 Task: Find connections with filter location Palma del Río with filter topic #Recruitingwith filter profile language French with filter current company Canon India with filter school DAV UNIVERSITY, JALANDHAR with filter industry Electric Power Transmission, Control, and Distribution with filter service category Auto Insurance with filter keywords title Proprietor
Action: Mouse moved to (485, 67)
Screenshot: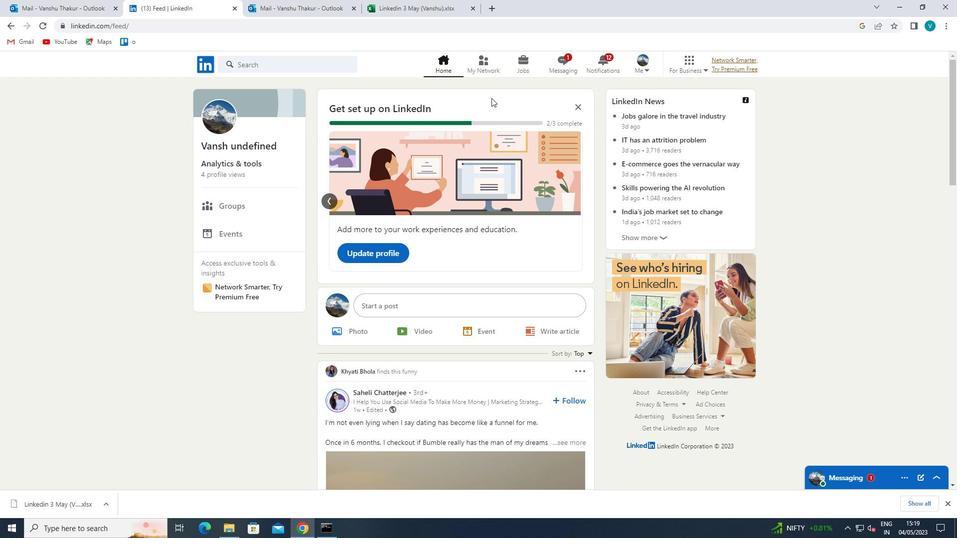 
Action: Mouse pressed left at (485, 67)
Screenshot: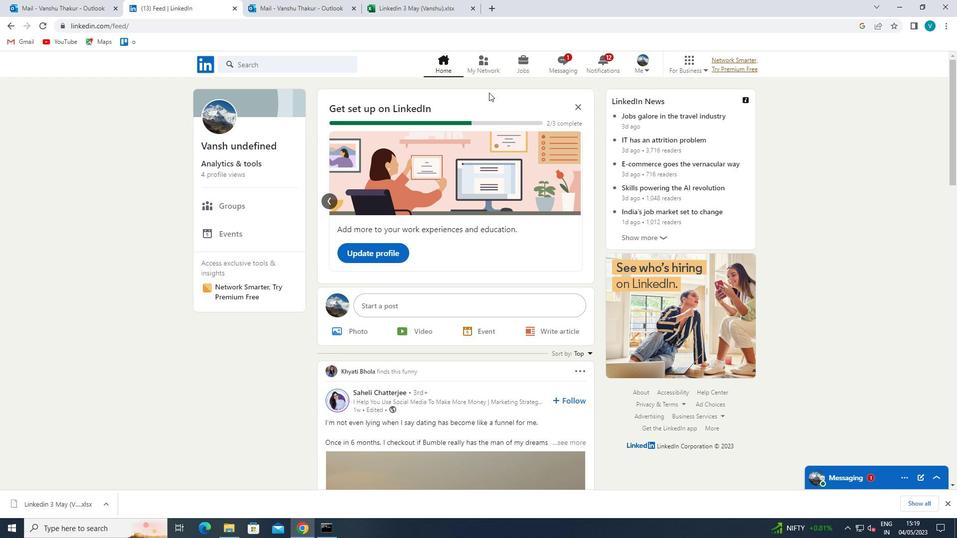 
Action: Mouse moved to (273, 116)
Screenshot: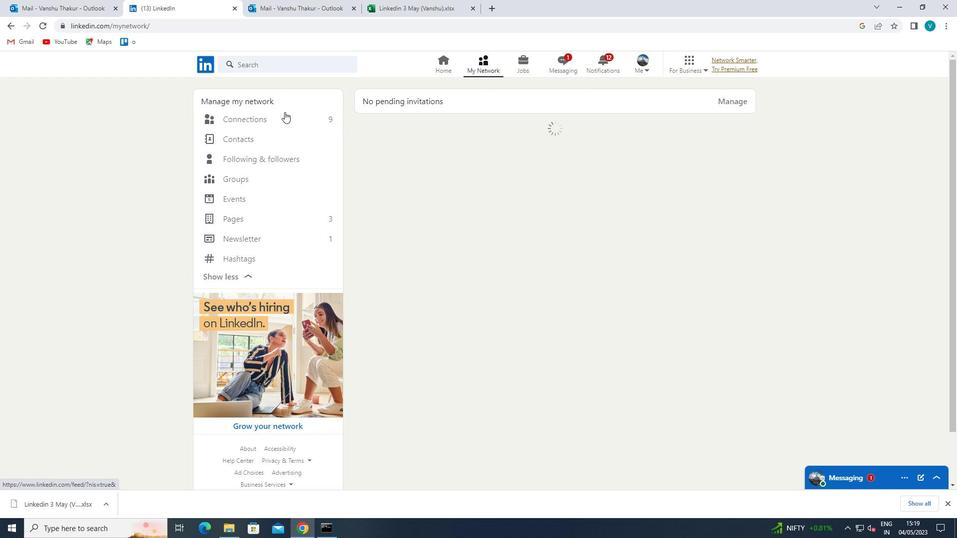 
Action: Mouse pressed left at (273, 116)
Screenshot: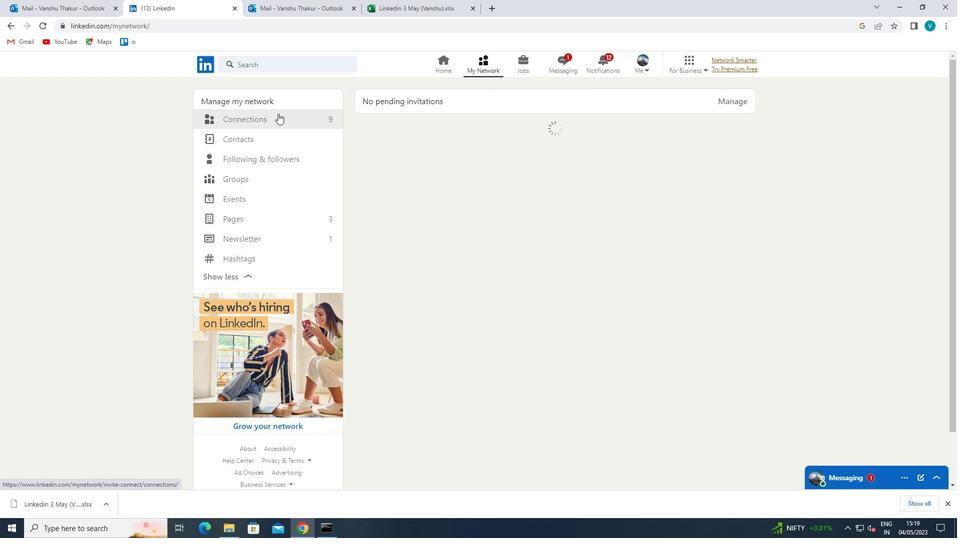 
Action: Mouse moved to (559, 114)
Screenshot: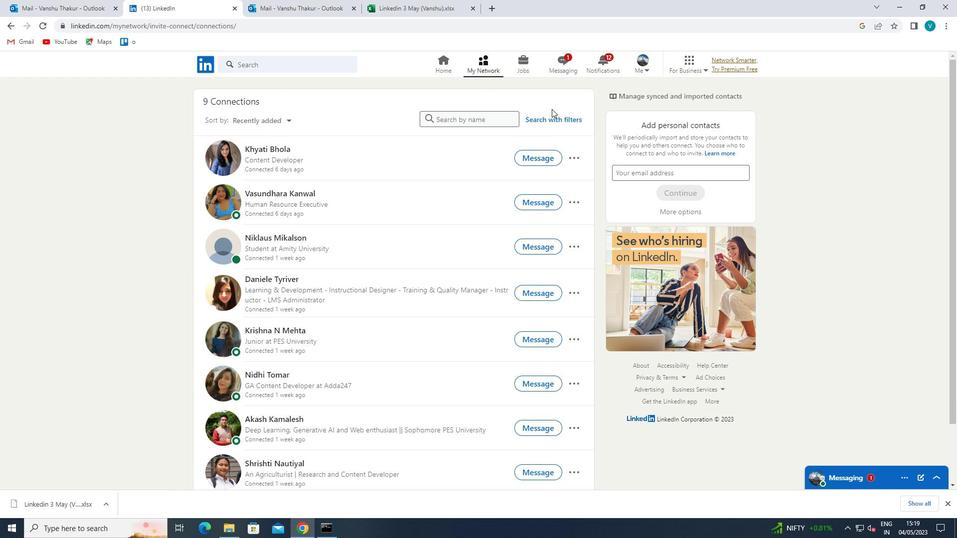 
Action: Mouse pressed left at (559, 114)
Screenshot: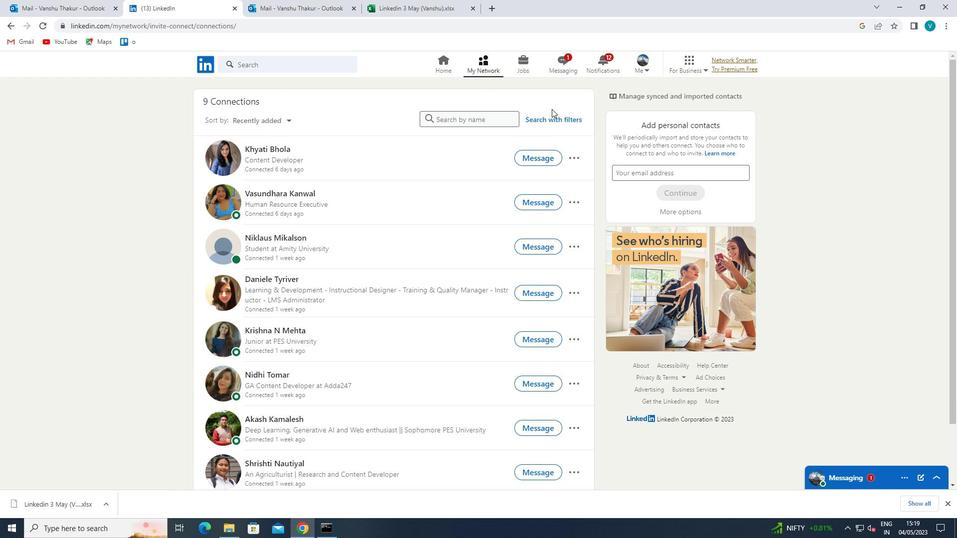 
Action: Mouse moved to (485, 96)
Screenshot: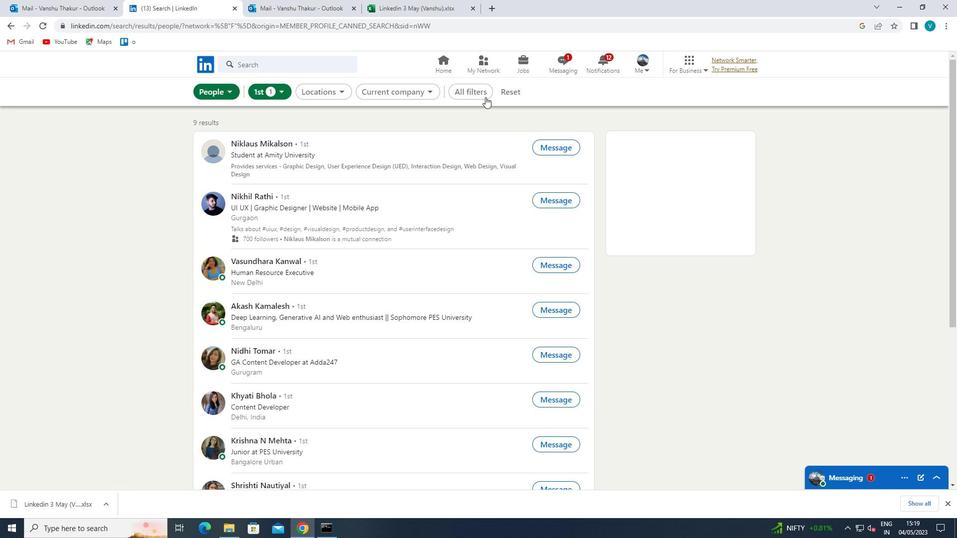 
Action: Mouse pressed left at (485, 96)
Screenshot: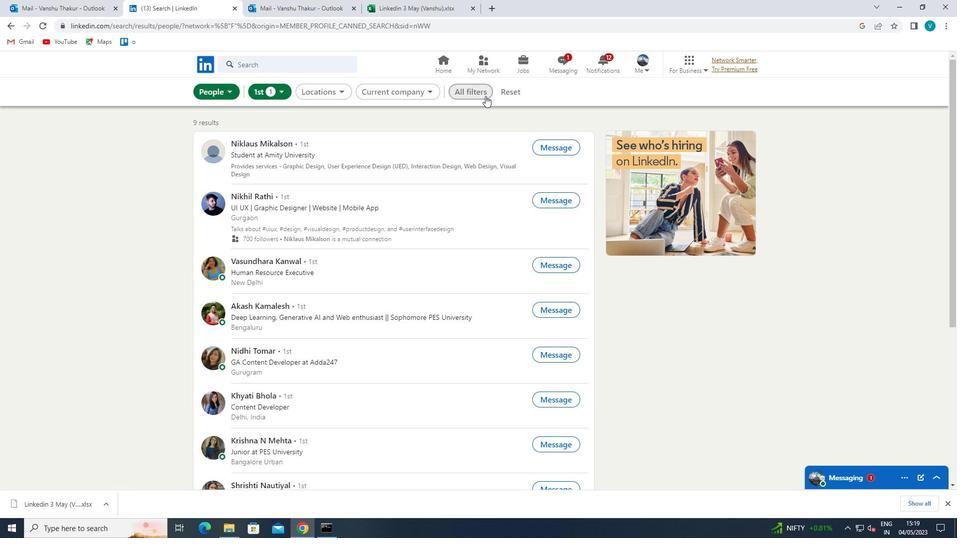 
Action: Mouse moved to (781, 172)
Screenshot: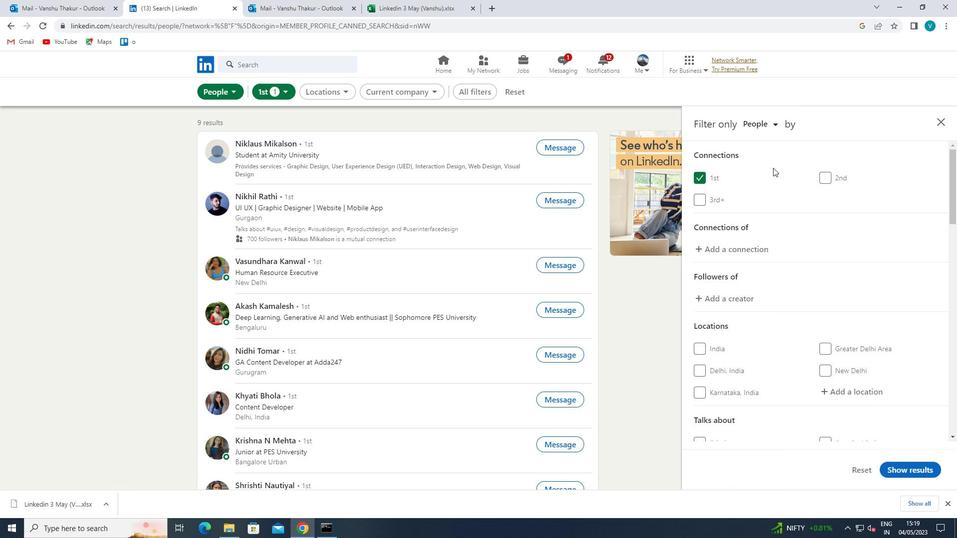 
Action: Mouse scrolled (781, 172) with delta (0, 0)
Screenshot: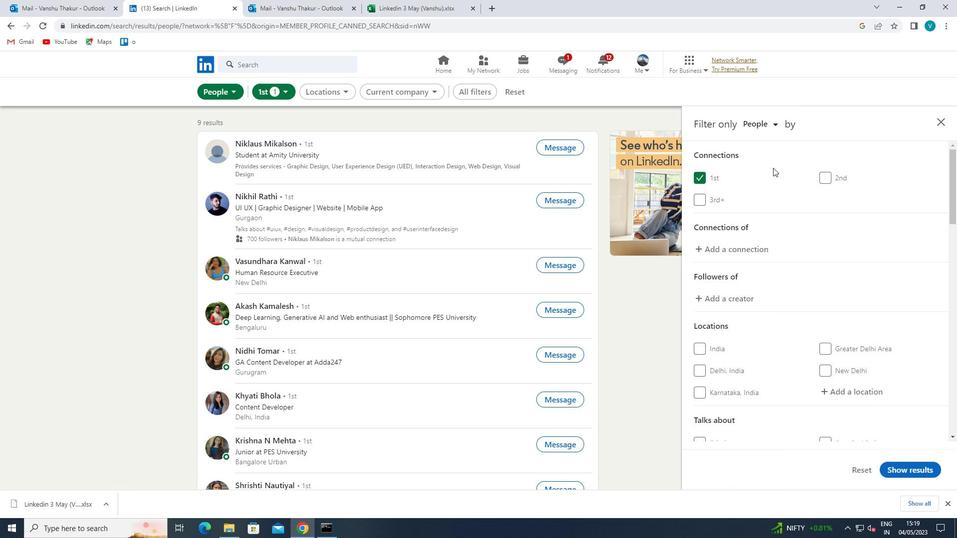 
Action: Mouse moved to (783, 174)
Screenshot: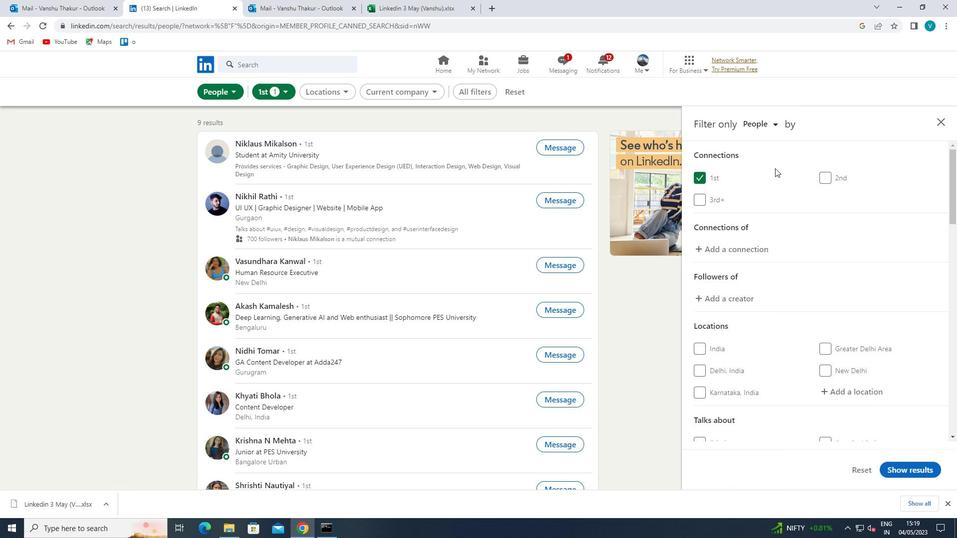 
Action: Mouse scrolled (783, 174) with delta (0, 0)
Screenshot: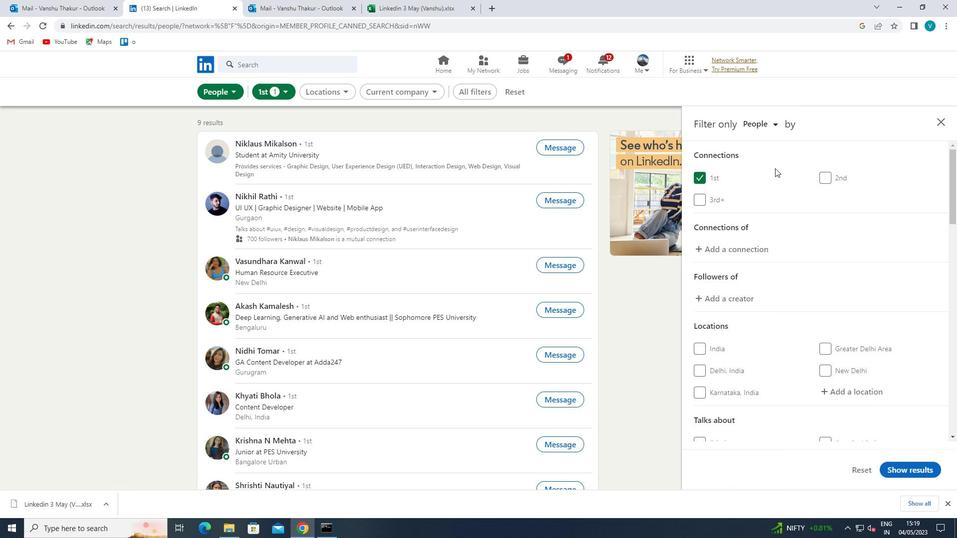 
Action: Mouse moved to (842, 292)
Screenshot: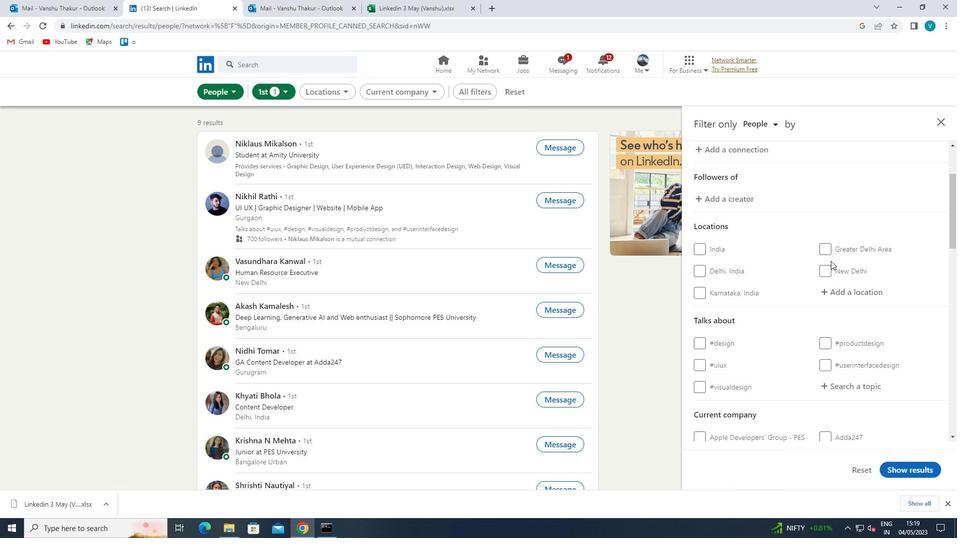 
Action: Mouse pressed left at (842, 292)
Screenshot: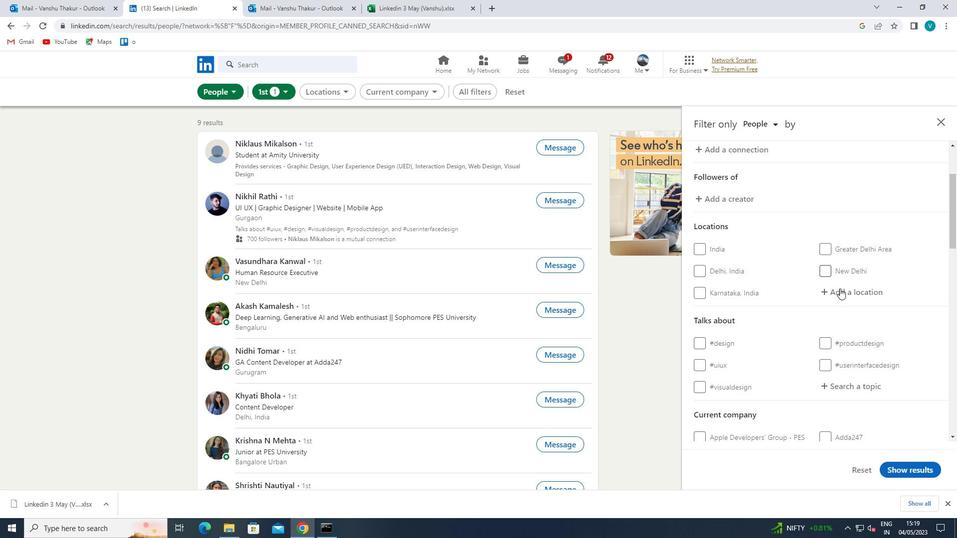
Action: Key pressed <Key.shift>PL<Key.backspace>ALMA
Screenshot: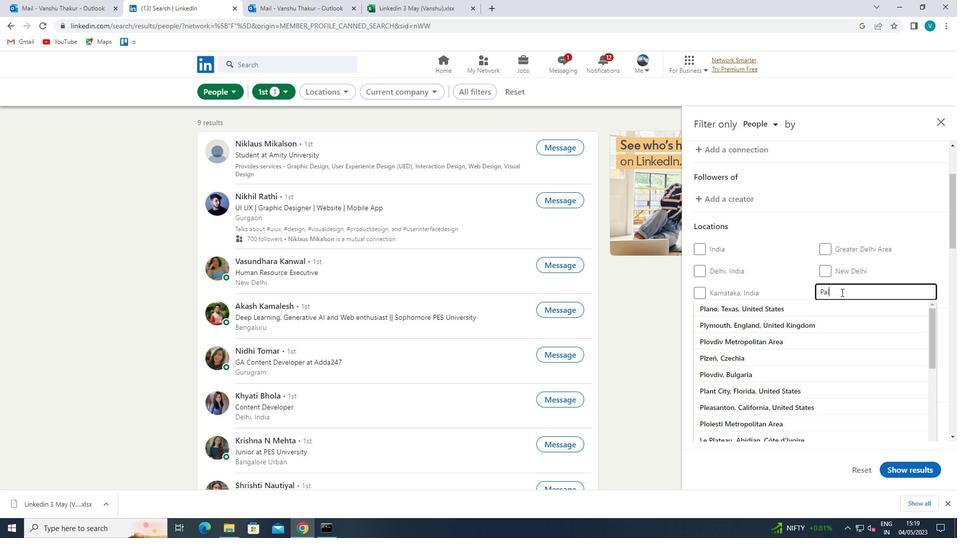 
Action: Mouse moved to (845, 291)
Screenshot: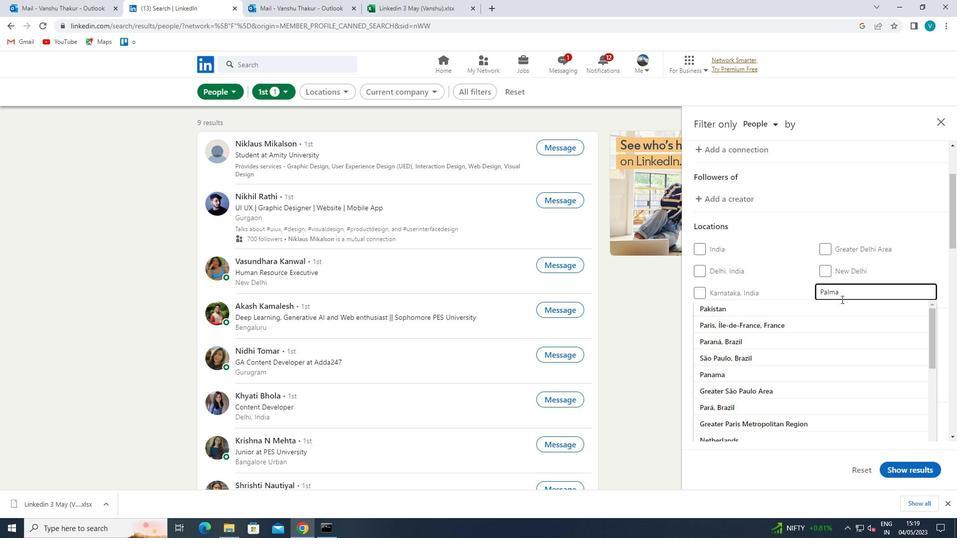 
Action: Mouse pressed left at (845, 291)
Screenshot: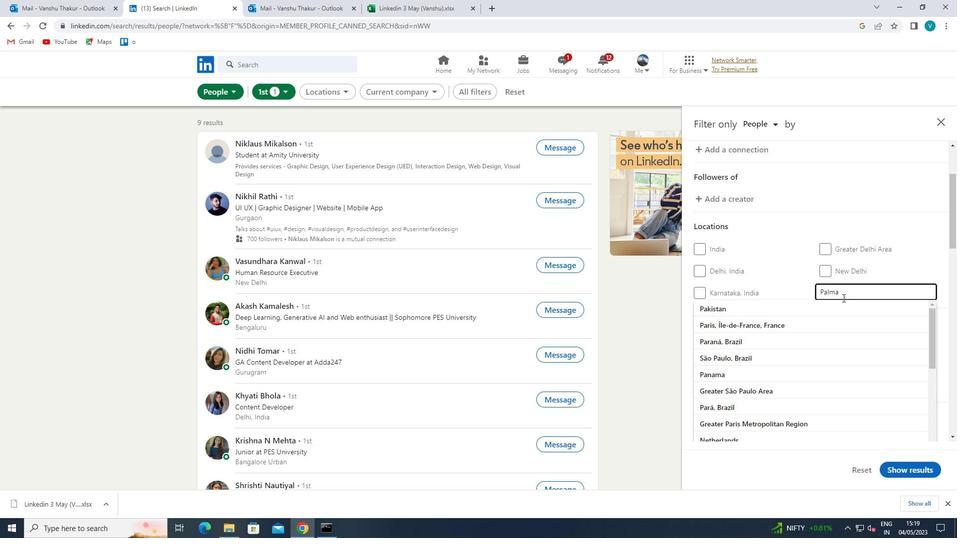 
Action: Mouse moved to (836, 299)
Screenshot: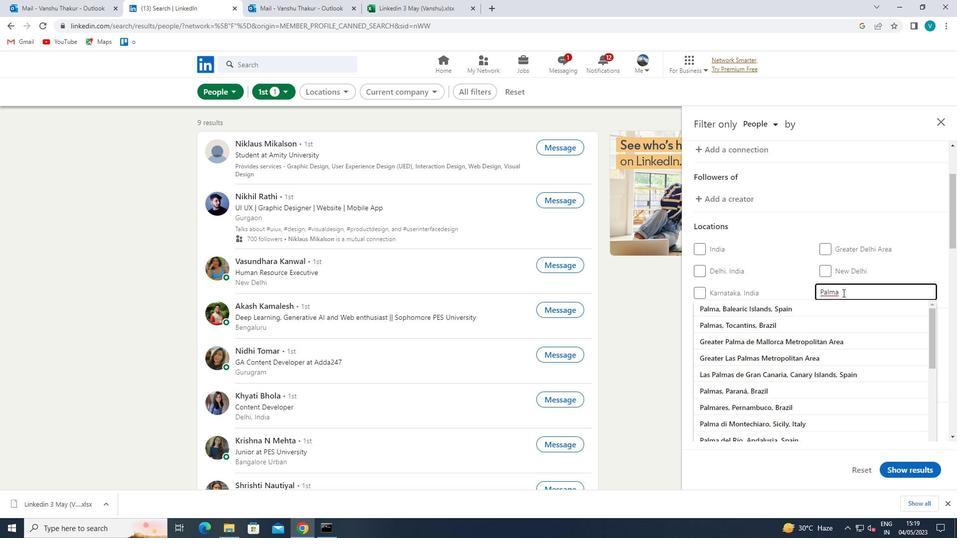 
Action: Key pressed <Key.space>DEL
Screenshot: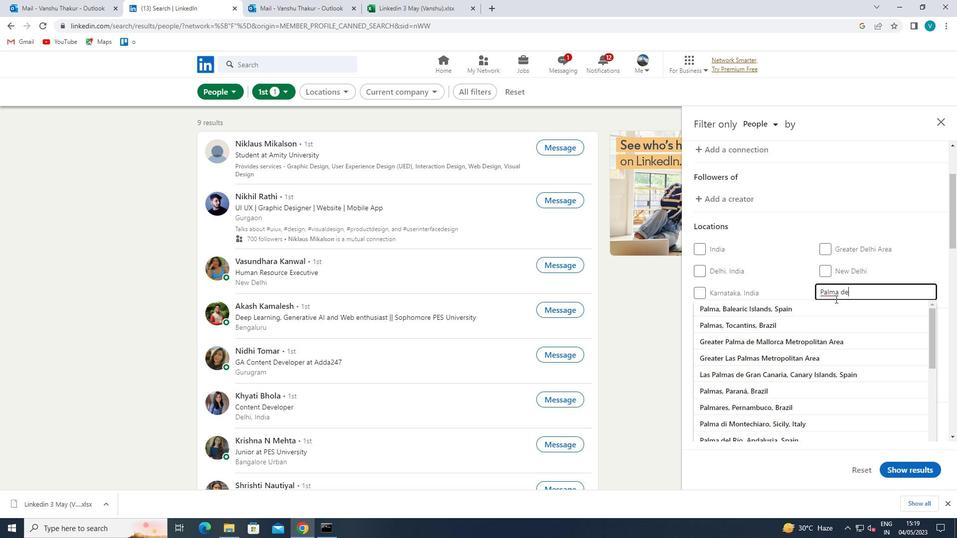 
Action: Mouse moved to (832, 301)
Screenshot: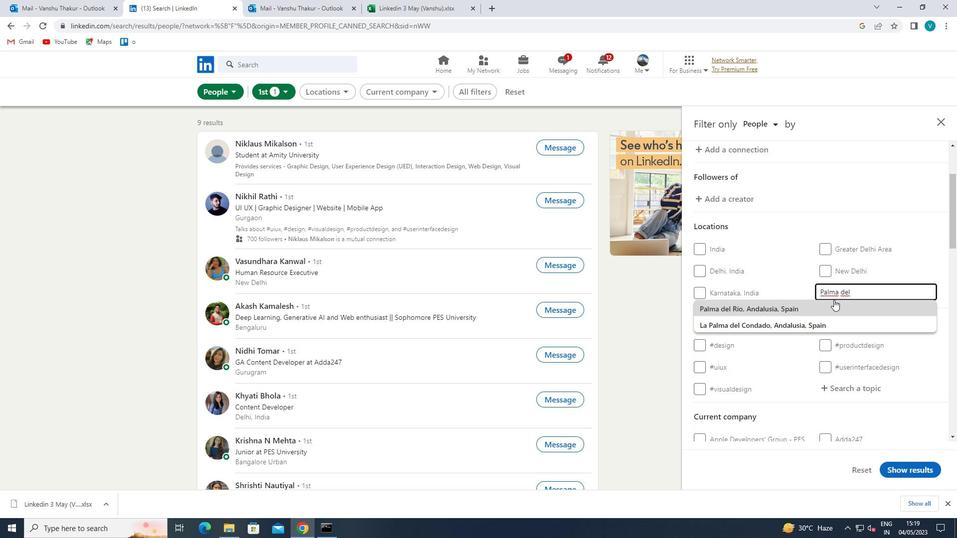 
Action: Mouse pressed left at (832, 301)
Screenshot: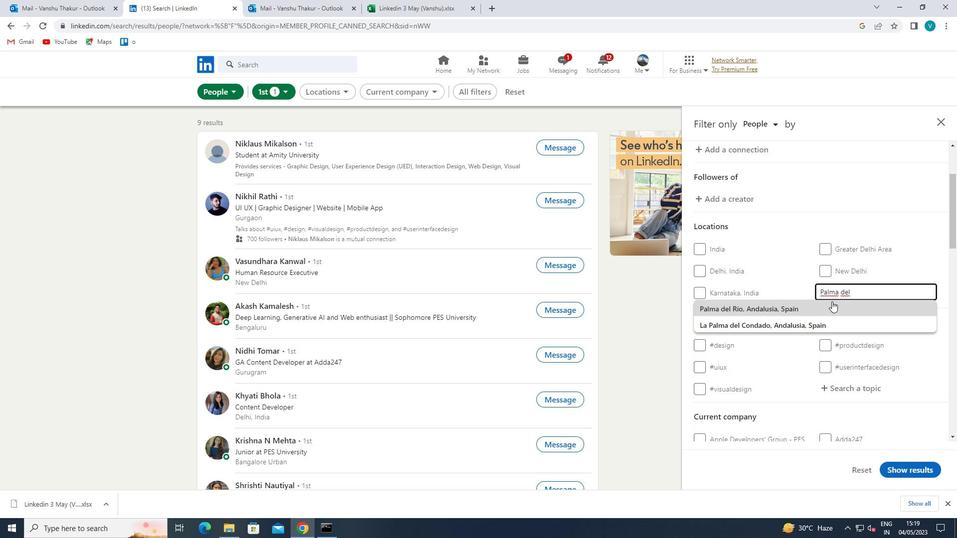
Action: Mouse moved to (826, 297)
Screenshot: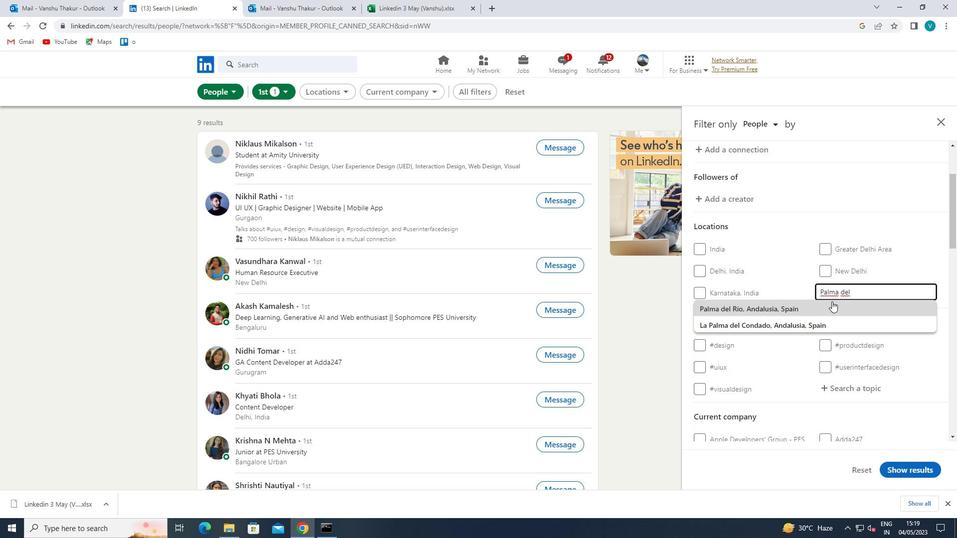 
Action: Mouse scrolled (826, 297) with delta (0, 0)
Screenshot: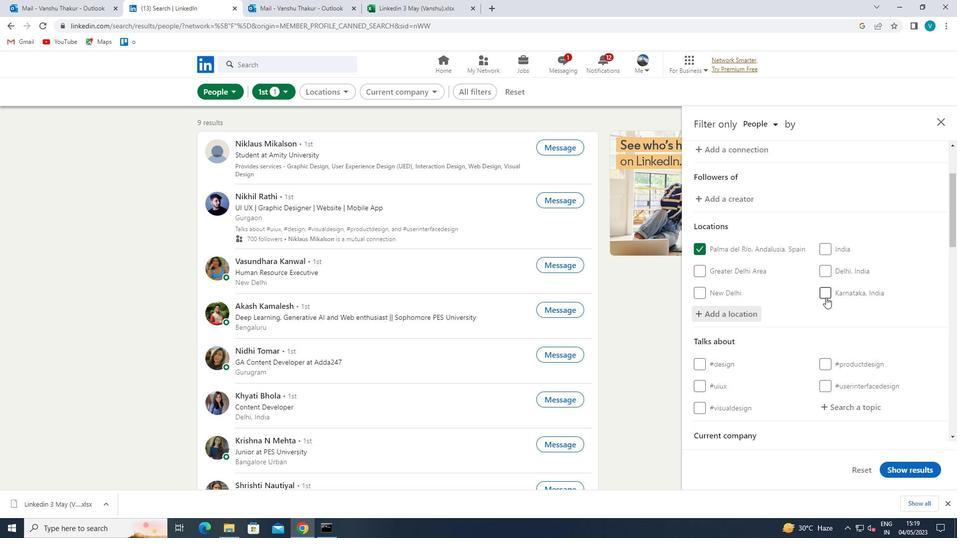 
Action: Mouse scrolled (826, 297) with delta (0, 0)
Screenshot: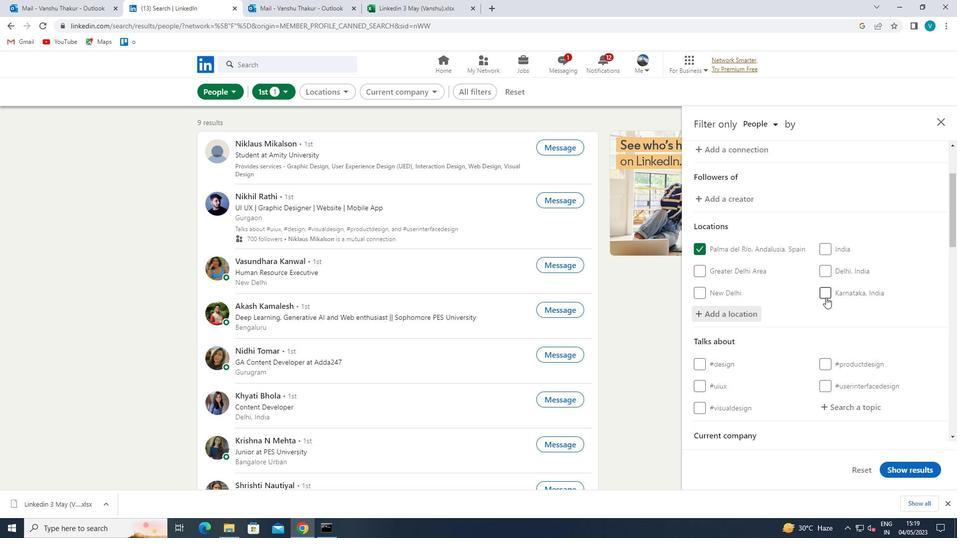 
Action: Mouse moved to (826, 297)
Screenshot: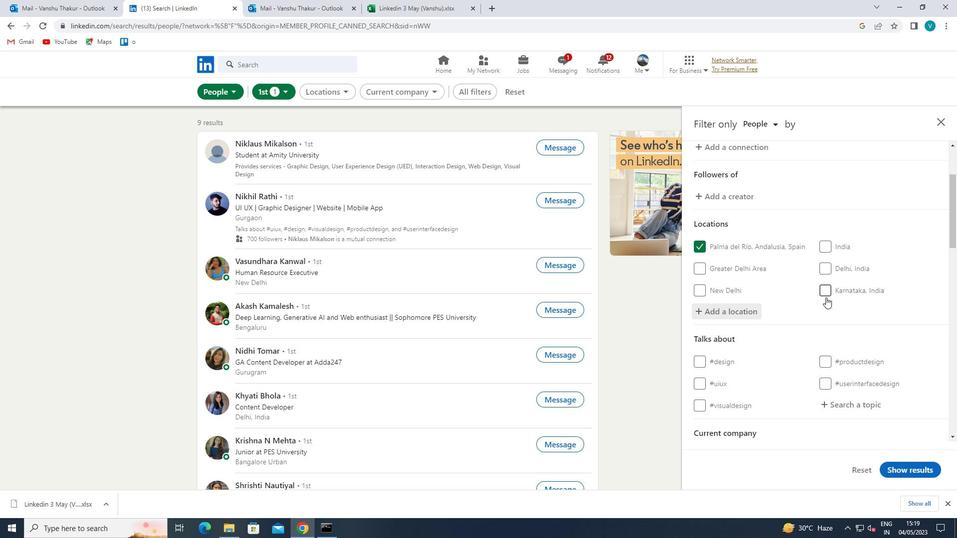 
Action: Mouse scrolled (826, 297) with delta (0, 0)
Screenshot: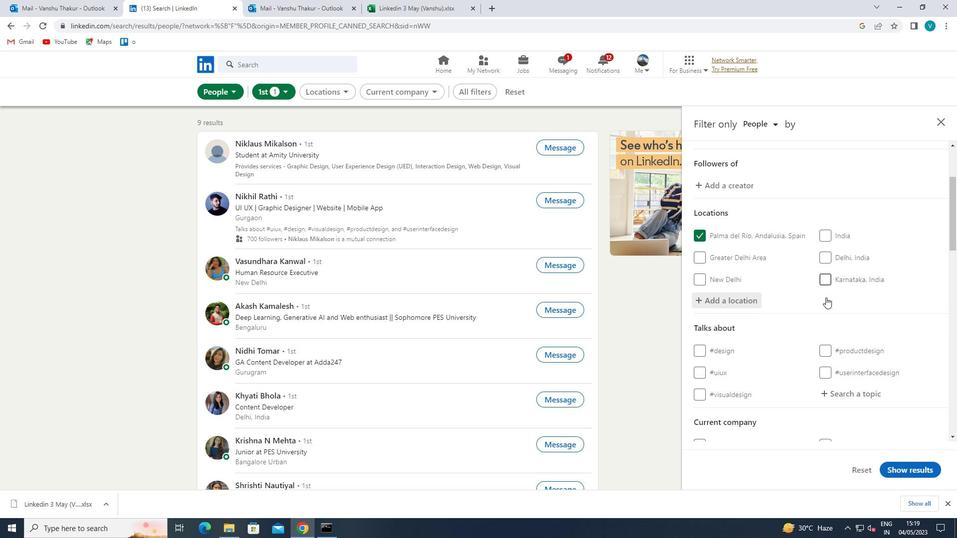 
Action: Mouse moved to (854, 258)
Screenshot: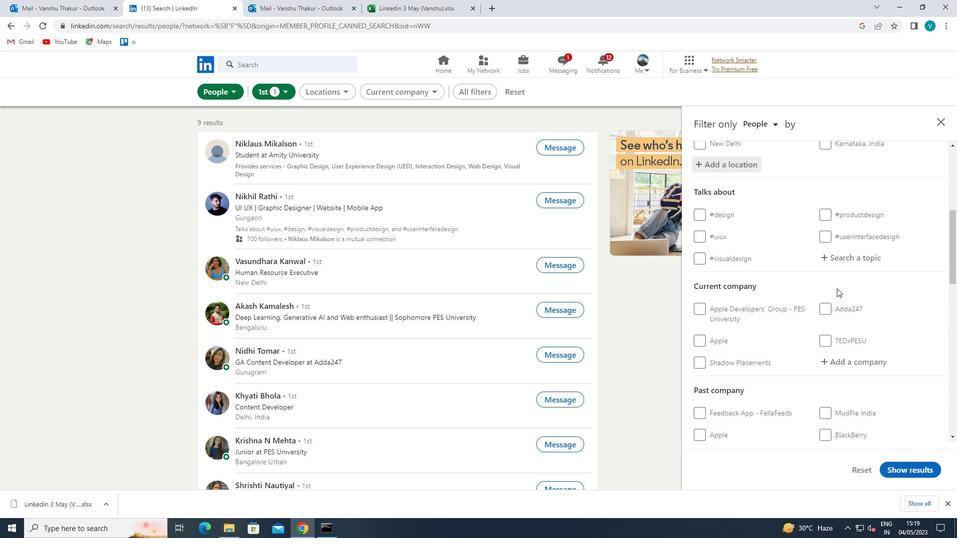 
Action: Mouse pressed left at (854, 258)
Screenshot: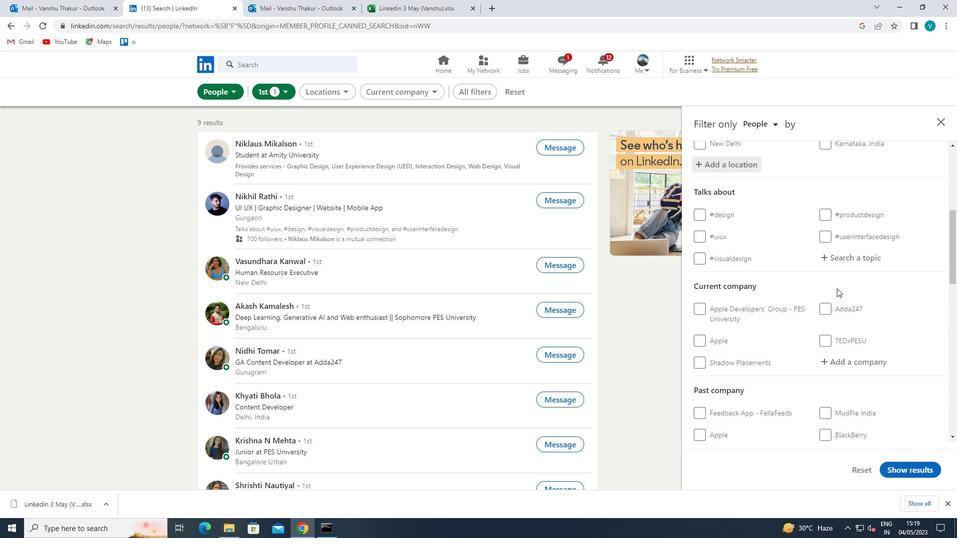 
Action: Mouse moved to (854, 257)
Screenshot: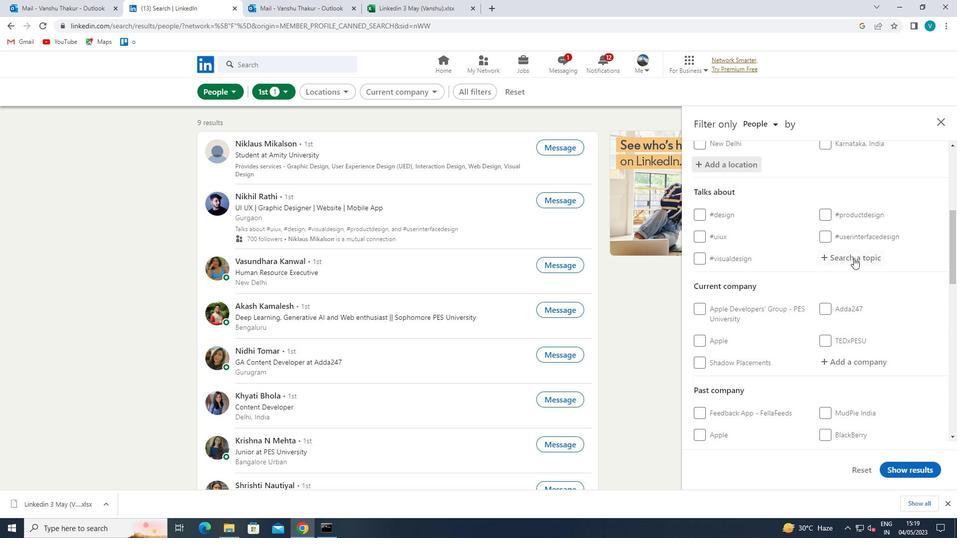 
Action: Key pressed RECRUI
Screenshot: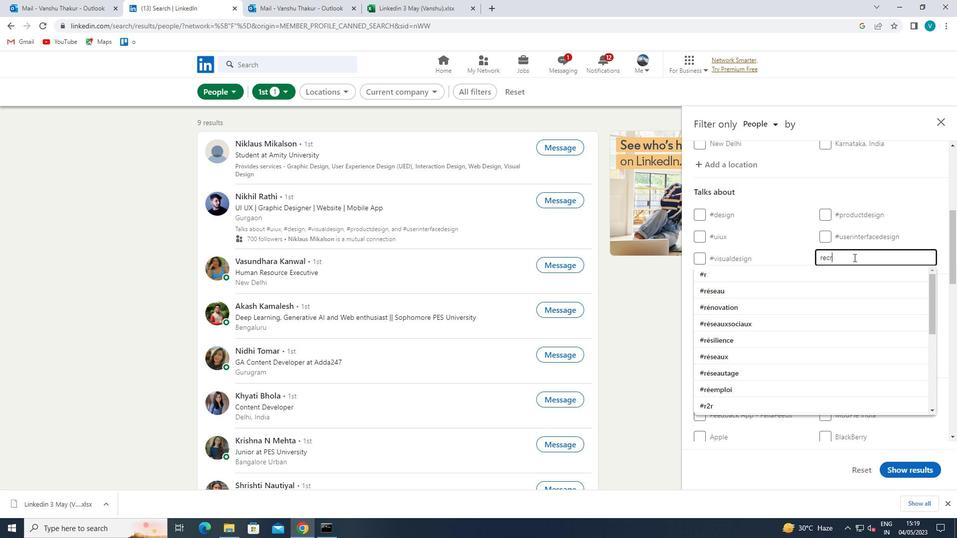 
Action: Mouse moved to (809, 283)
Screenshot: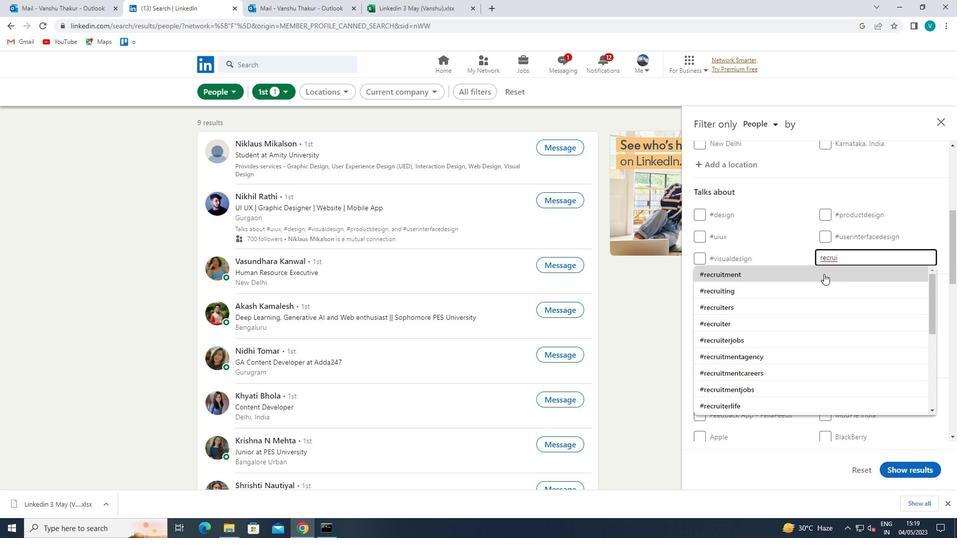 
Action: Mouse pressed left at (809, 283)
Screenshot: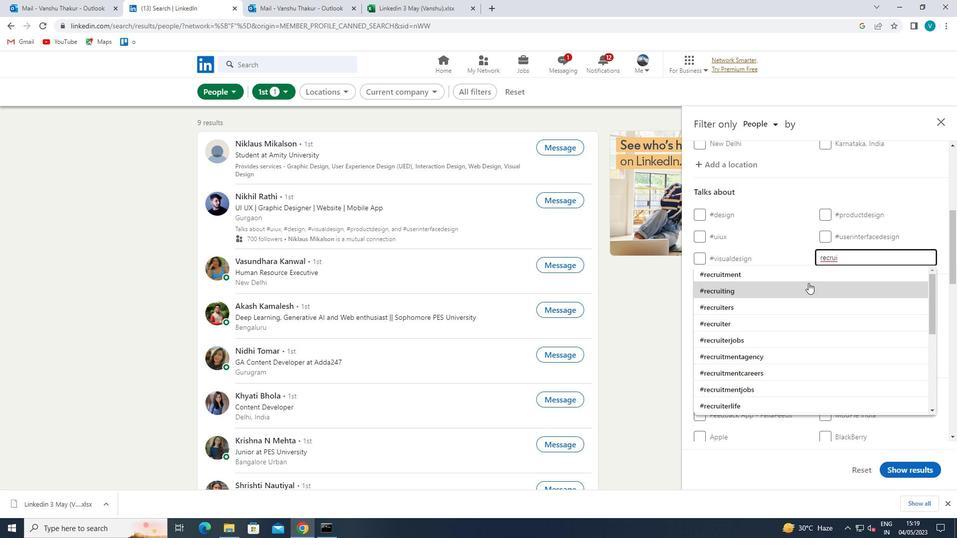 
Action: Mouse moved to (807, 283)
Screenshot: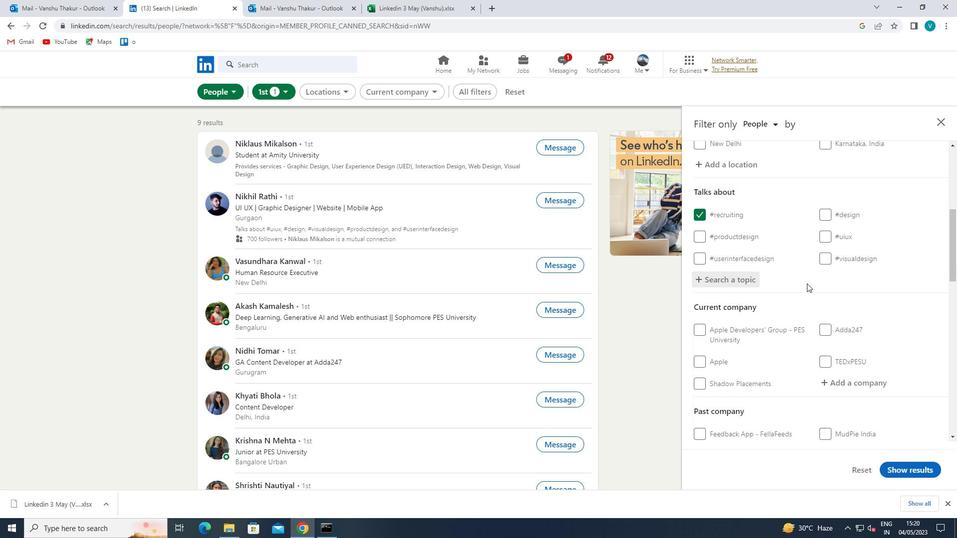 
Action: Mouse scrolled (807, 283) with delta (0, 0)
Screenshot: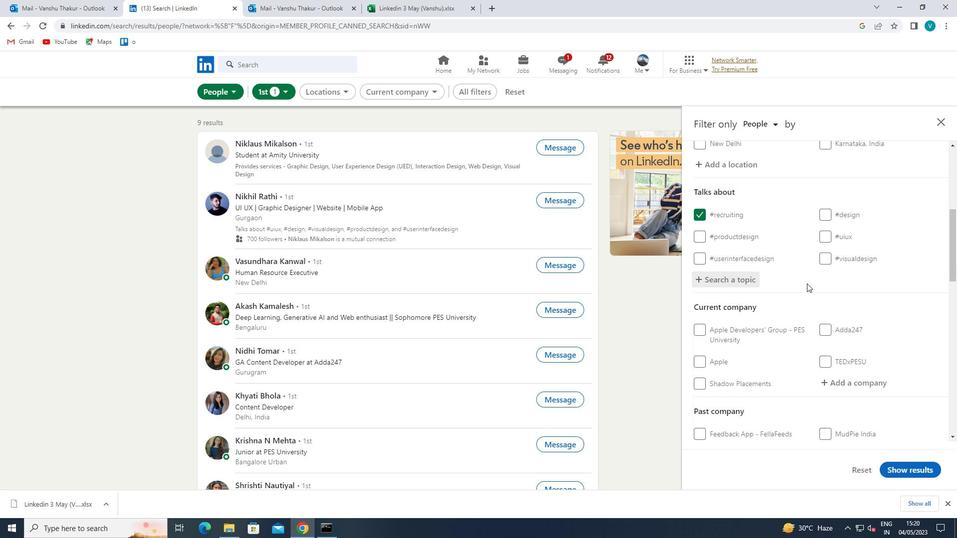 
Action: Mouse moved to (807, 283)
Screenshot: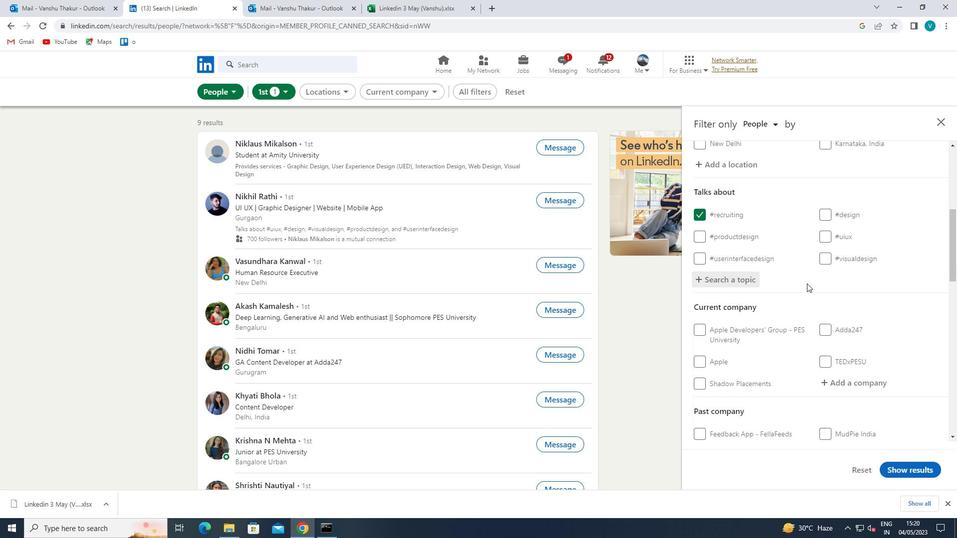 
Action: Mouse scrolled (807, 283) with delta (0, 0)
Screenshot: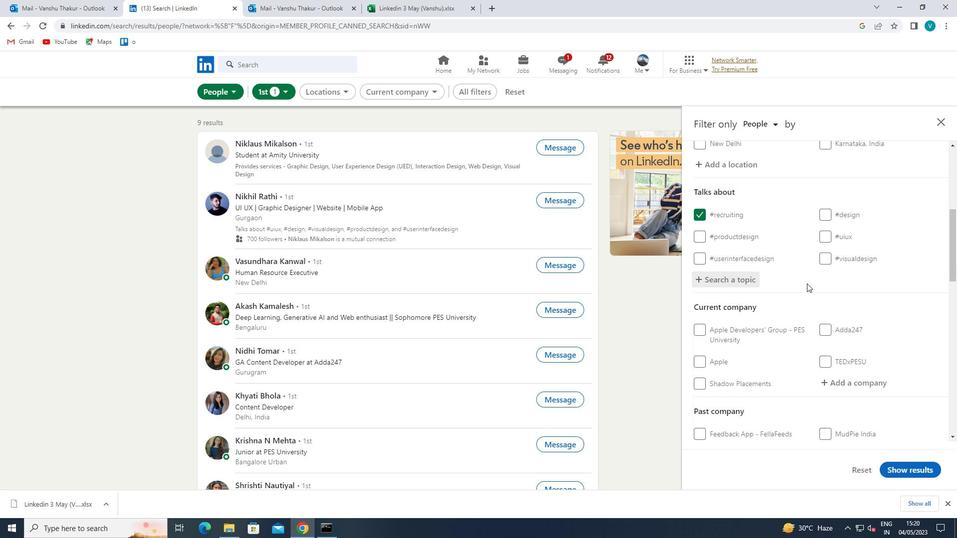 
Action: Mouse scrolled (807, 283) with delta (0, 0)
Screenshot: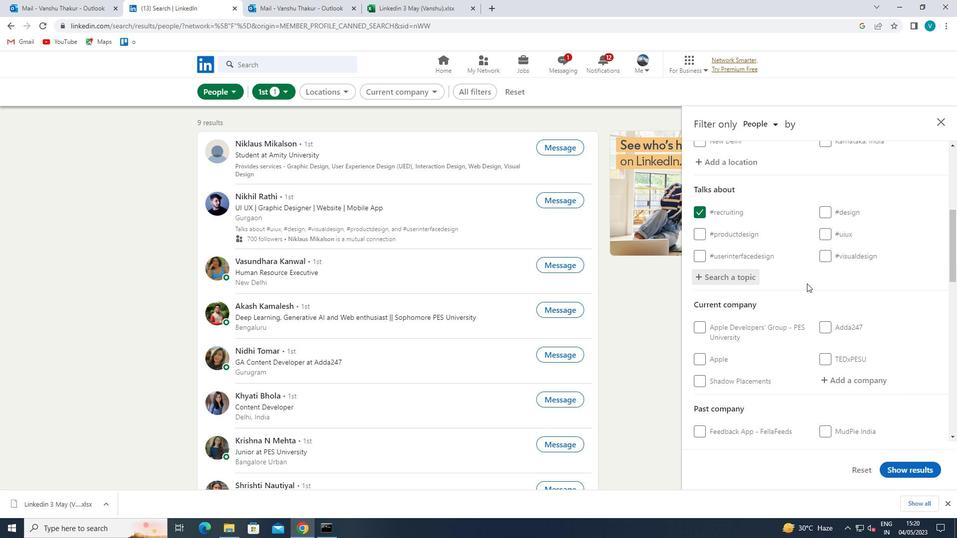
Action: Mouse moved to (857, 237)
Screenshot: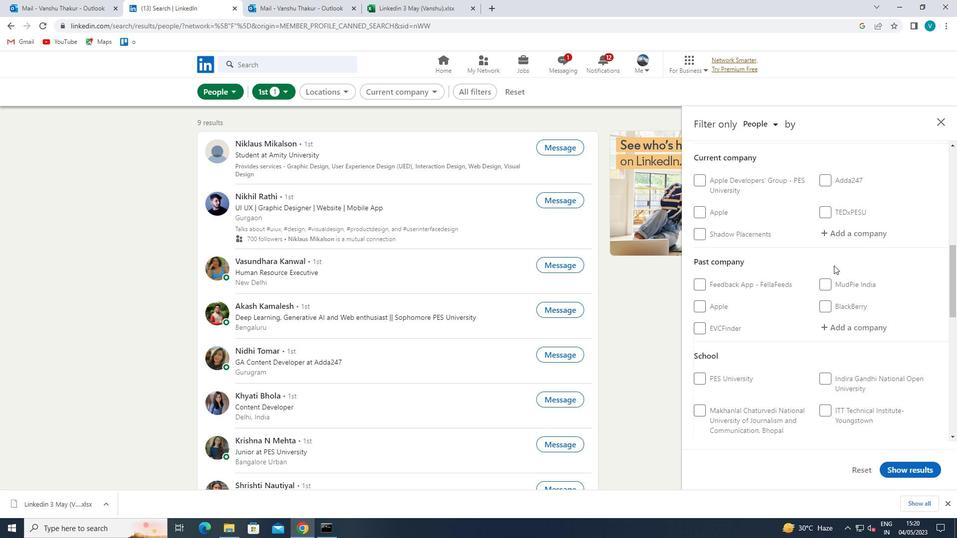 
Action: Mouse pressed left at (857, 237)
Screenshot: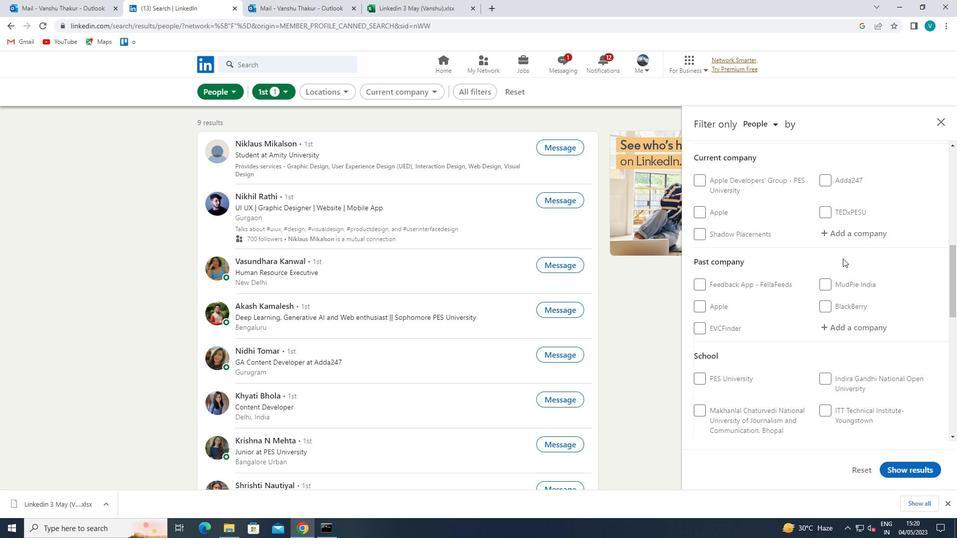 
Action: Mouse moved to (858, 236)
Screenshot: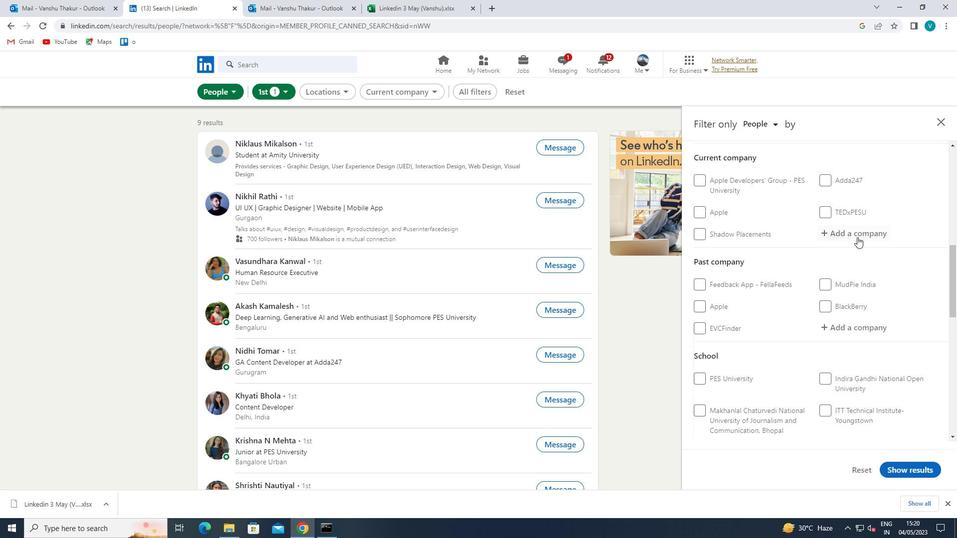 
Action: Key pressed <Key.shift>CANON
Screenshot: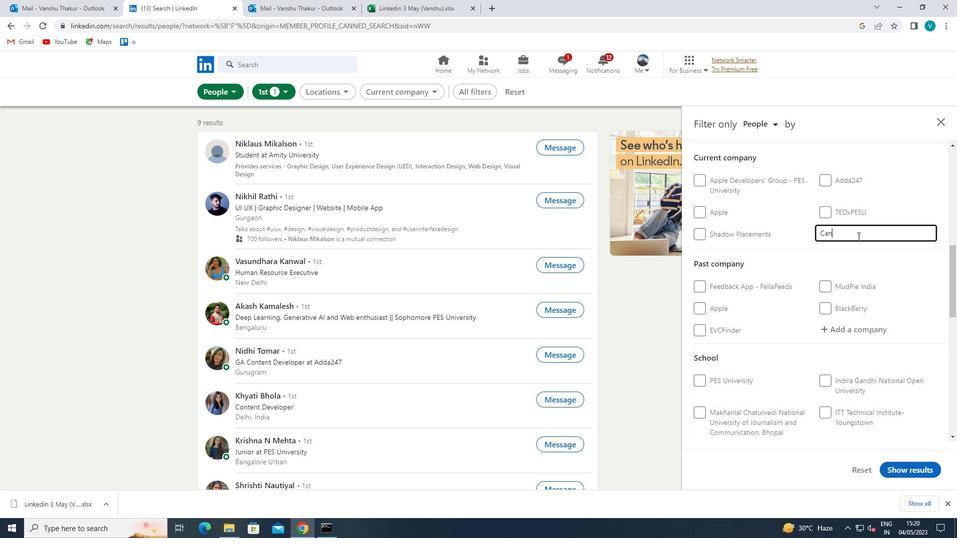 
Action: Mouse moved to (784, 383)
Screenshot: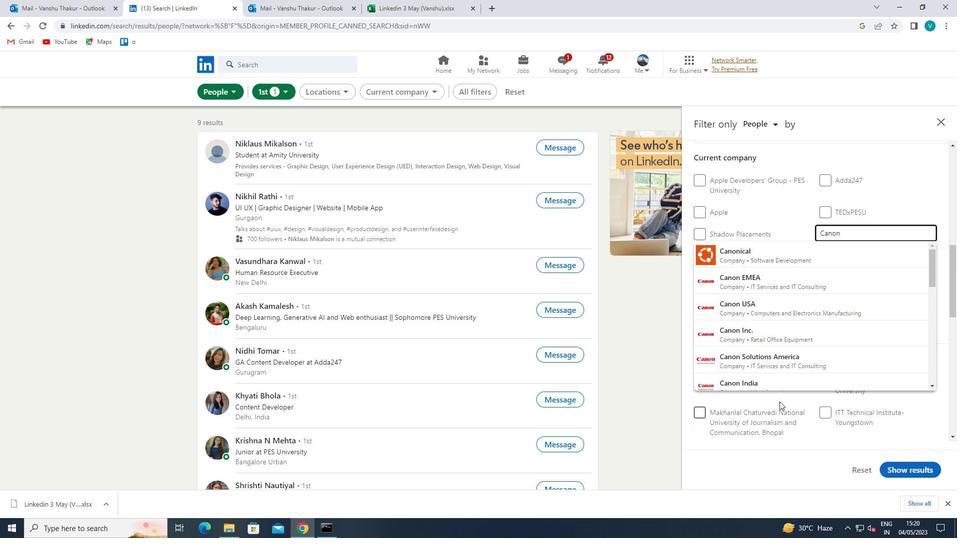 
Action: Mouse pressed left at (784, 383)
Screenshot: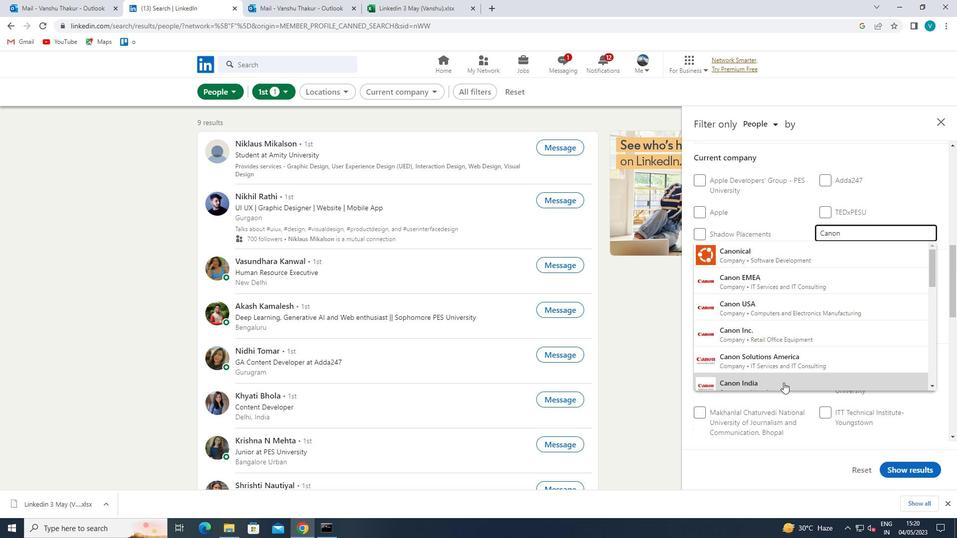 
Action: Mouse moved to (794, 303)
Screenshot: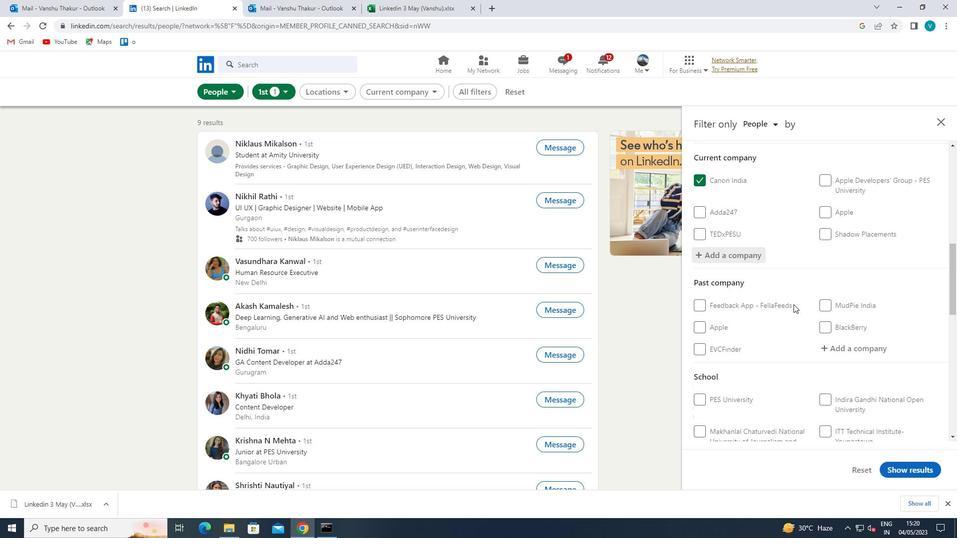 
Action: Mouse scrolled (794, 303) with delta (0, 0)
Screenshot: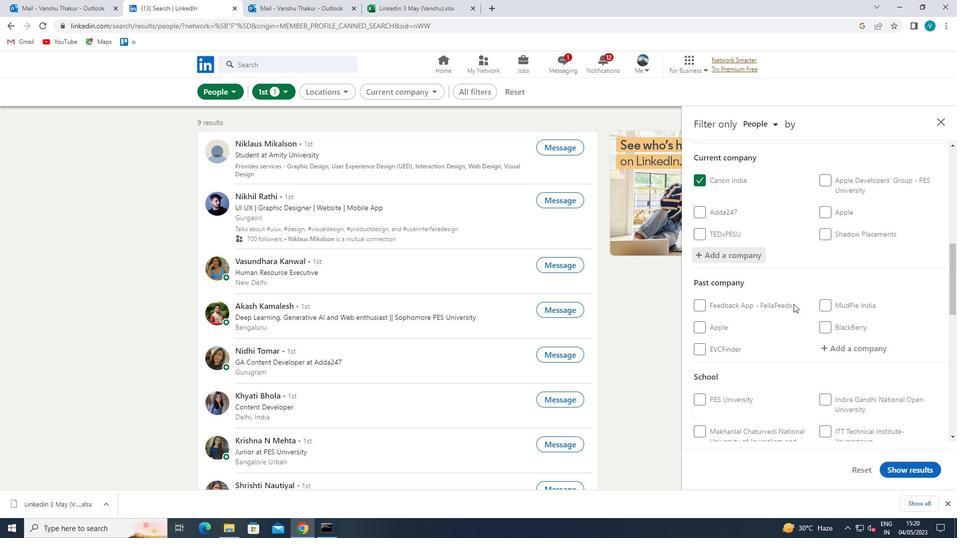 
Action: Mouse scrolled (794, 303) with delta (0, 0)
Screenshot: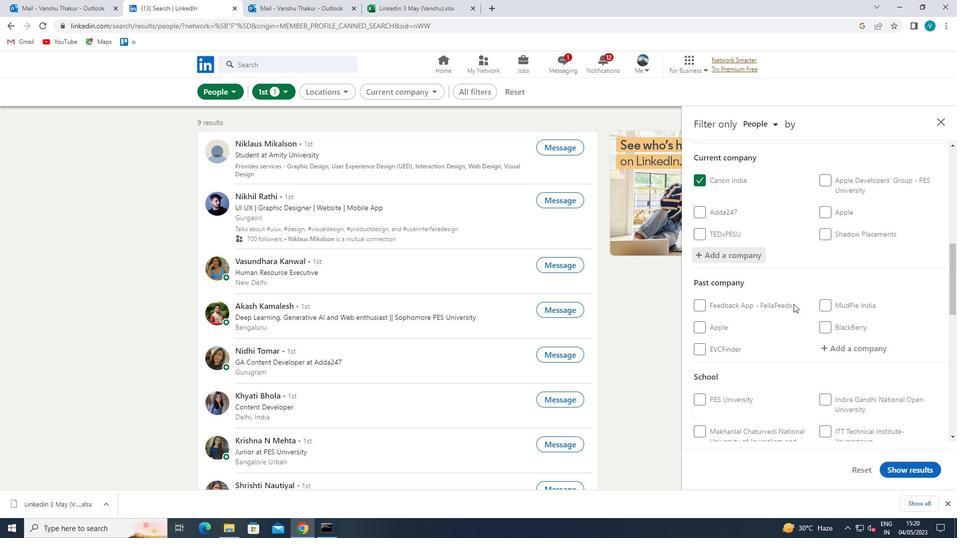
Action: Mouse scrolled (794, 303) with delta (0, 0)
Screenshot: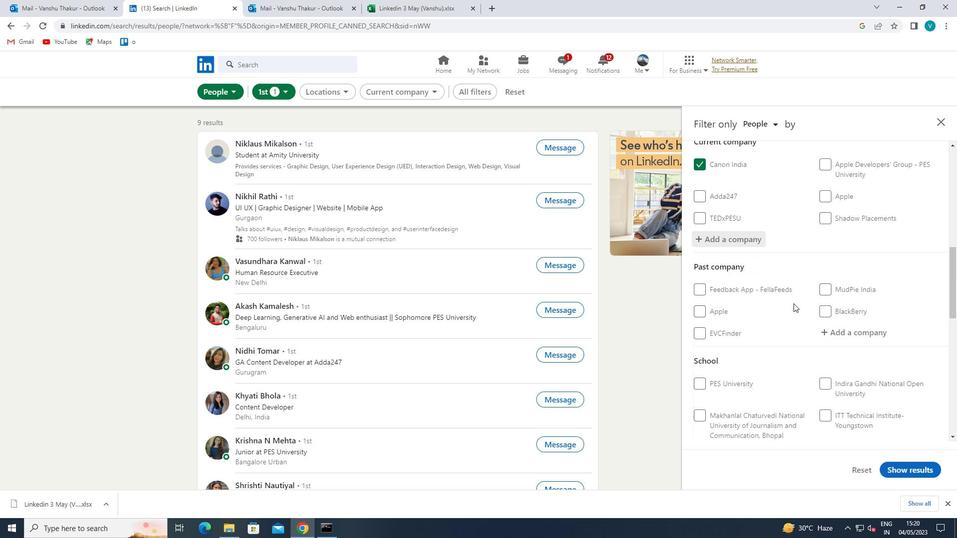 
Action: Mouse moved to (840, 320)
Screenshot: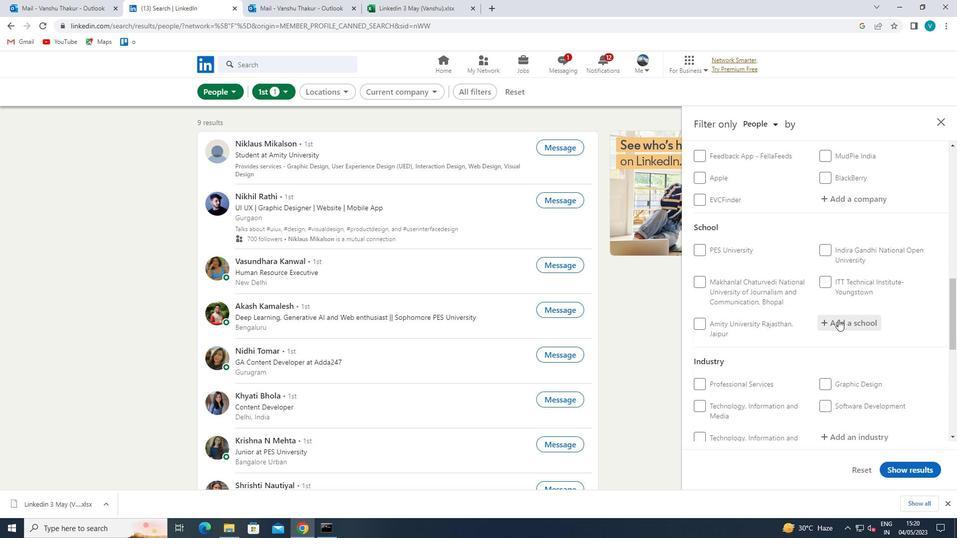 
Action: Mouse pressed left at (840, 320)
Screenshot: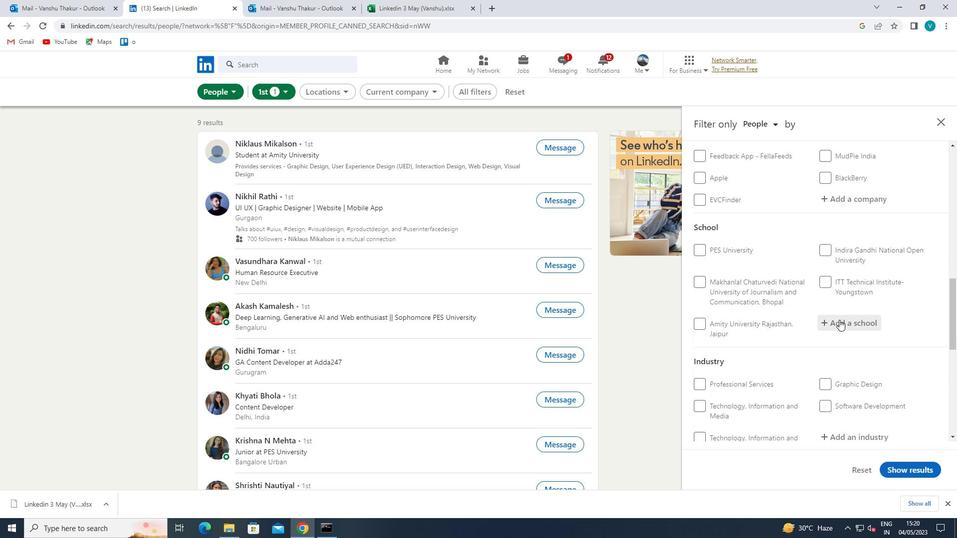 
Action: Mouse moved to (812, 337)
Screenshot: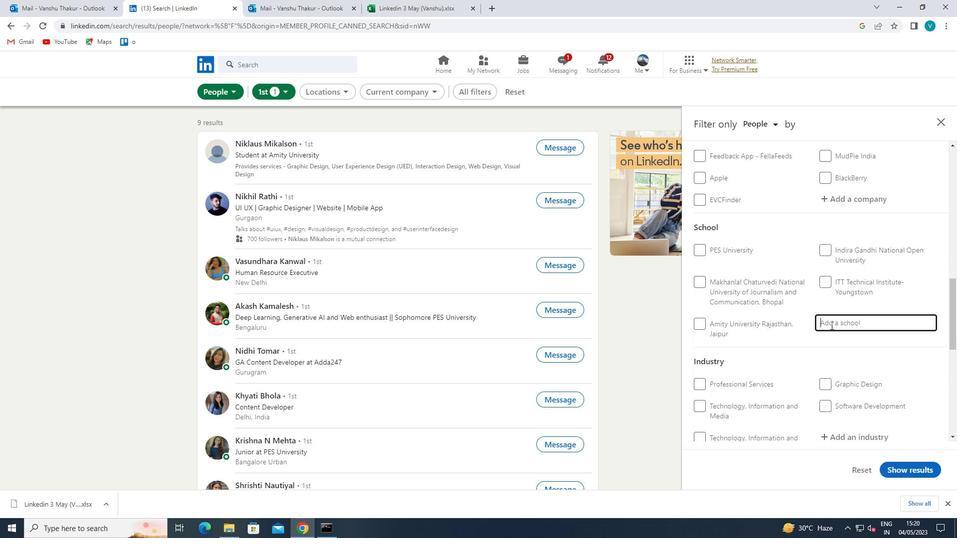
Action: Key pressed <Key.shift>D
Screenshot: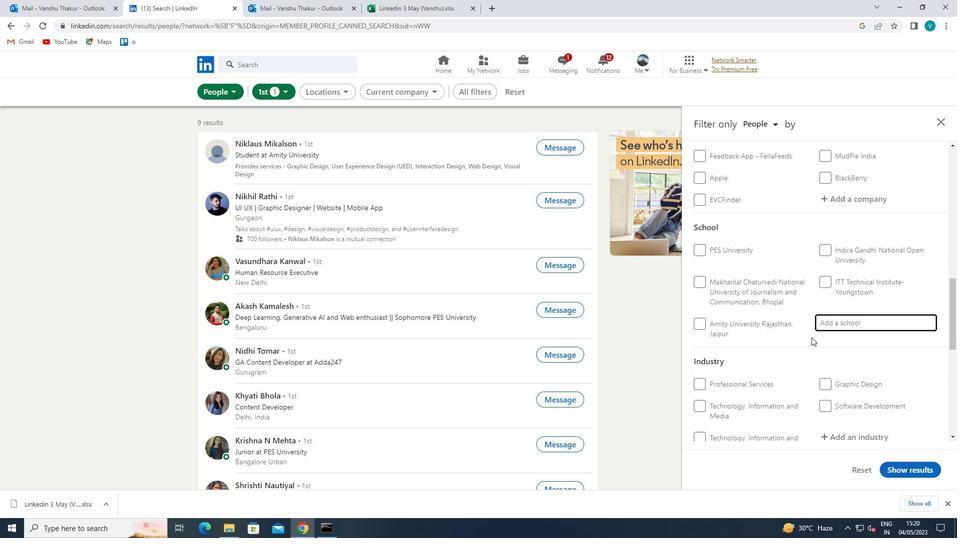 
Action: Mouse moved to (811, 337)
Screenshot: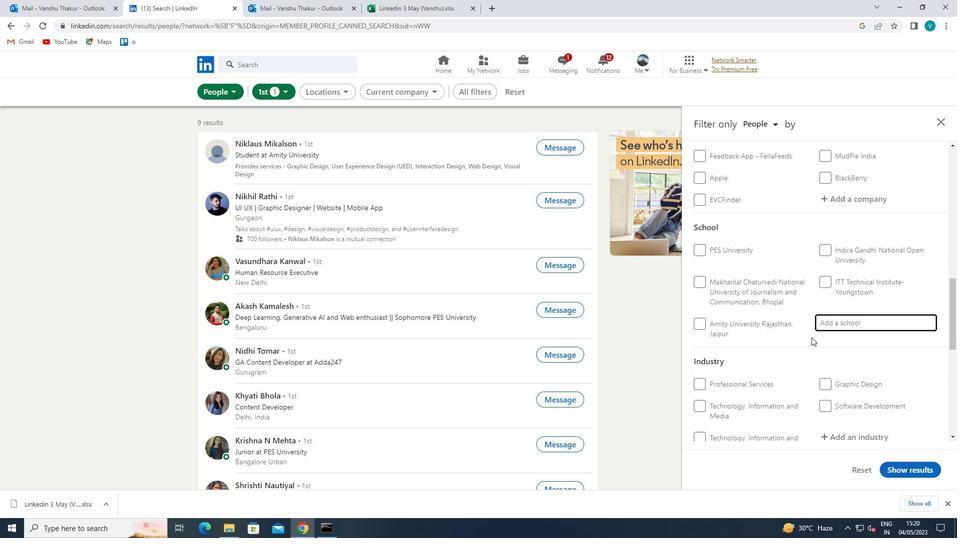 
Action: Key pressed AV
Screenshot: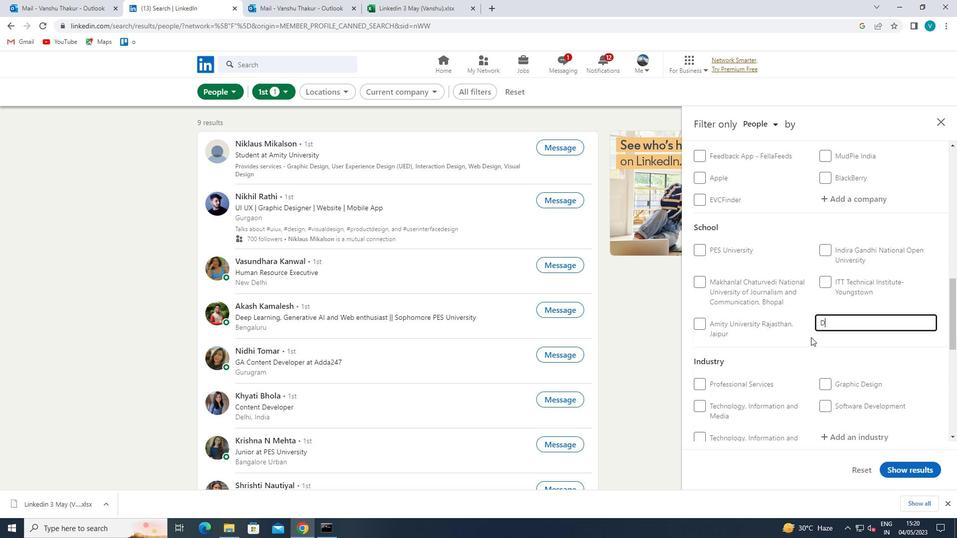 
Action: Mouse moved to (811, 338)
Screenshot: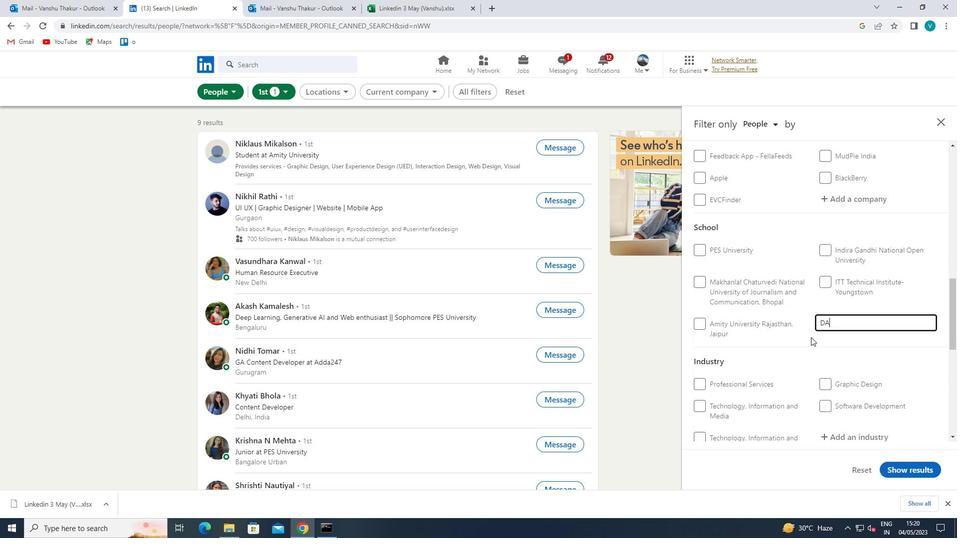 
Action: Key pressed <Key.space><Key.shift><Key.shift><Key.shift><Key.shift><Key.shift><Key.shift>UNN<Key.backspace>IVERS
Screenshot: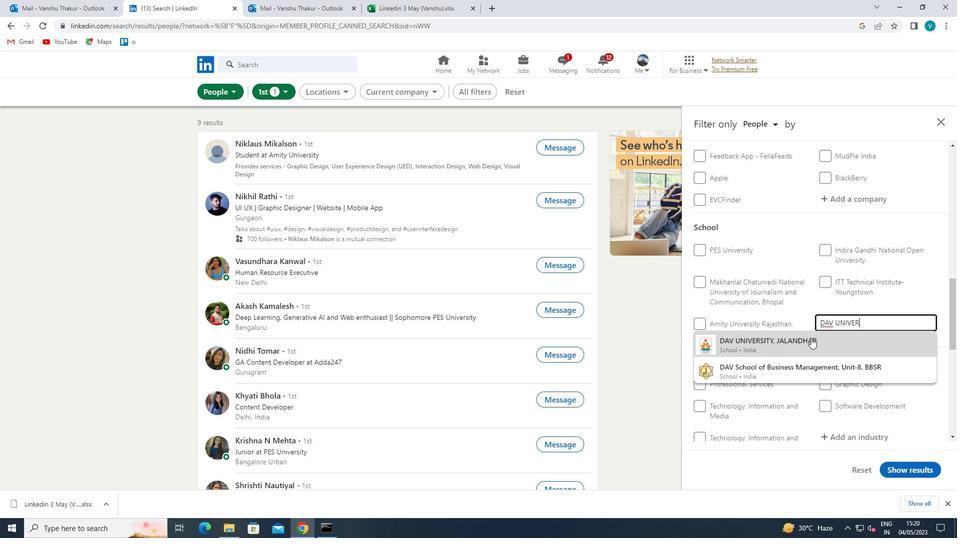 
Action: Mouse pressed left at (811, 338)
Screenshot: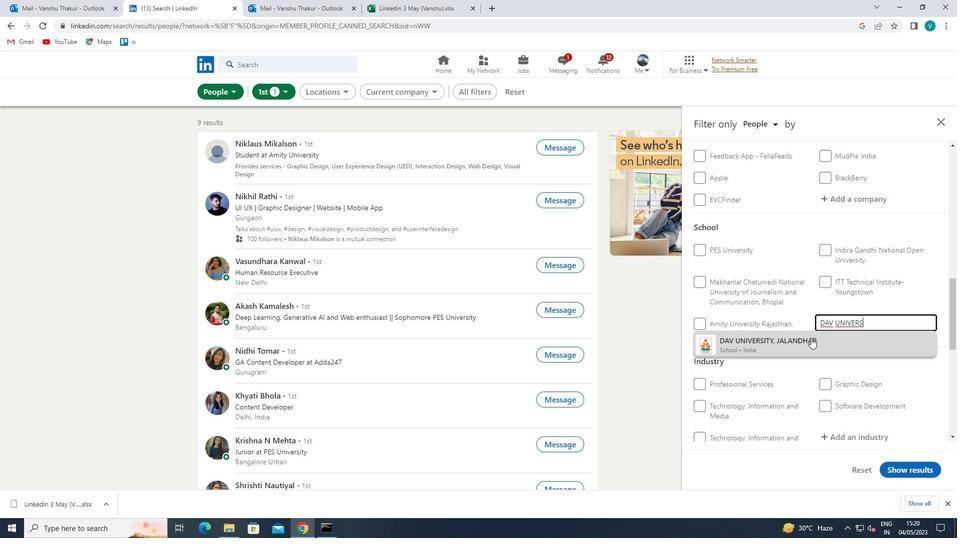 
Action: Mouse moved to (808, 340)
Screenshot: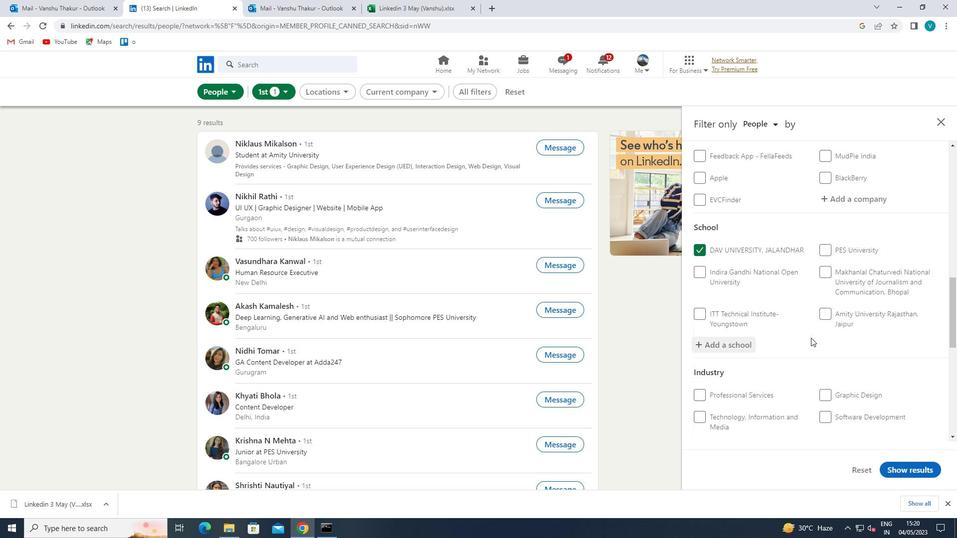 
Action: Mouse scrolled (808, 340) with delta (0, 0)
Screenshot: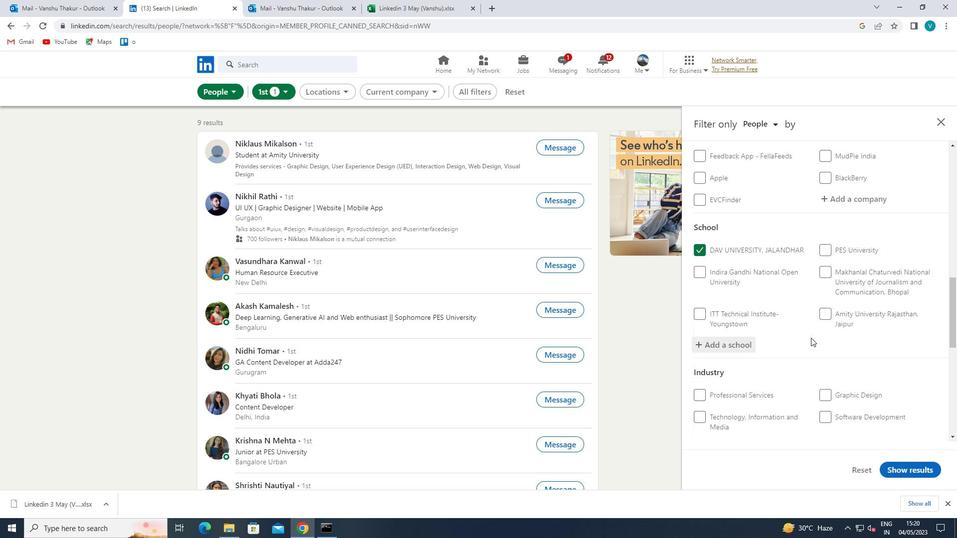 
Action: Mouse scrolled (808, 340) with delta (0, 0)
Screenshot: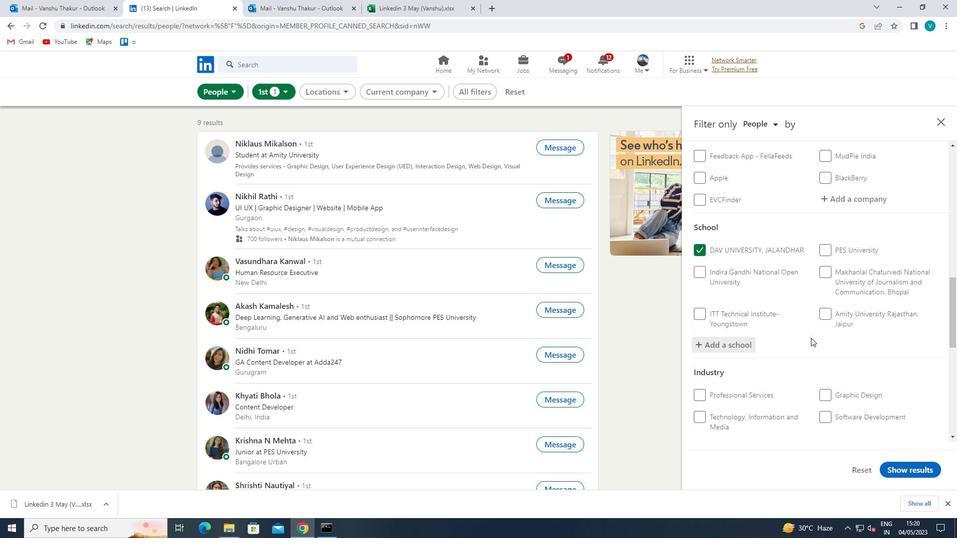 
Action: Mouse moved to (806, 342)
Screenshot: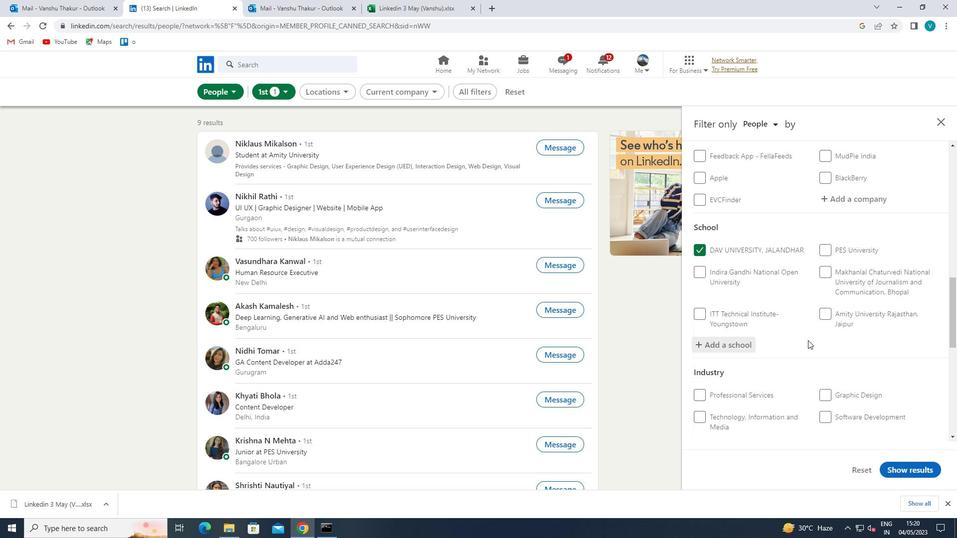 
Action: Mouse scrolled (806, 341) with delta (0, 0)
Screenshot: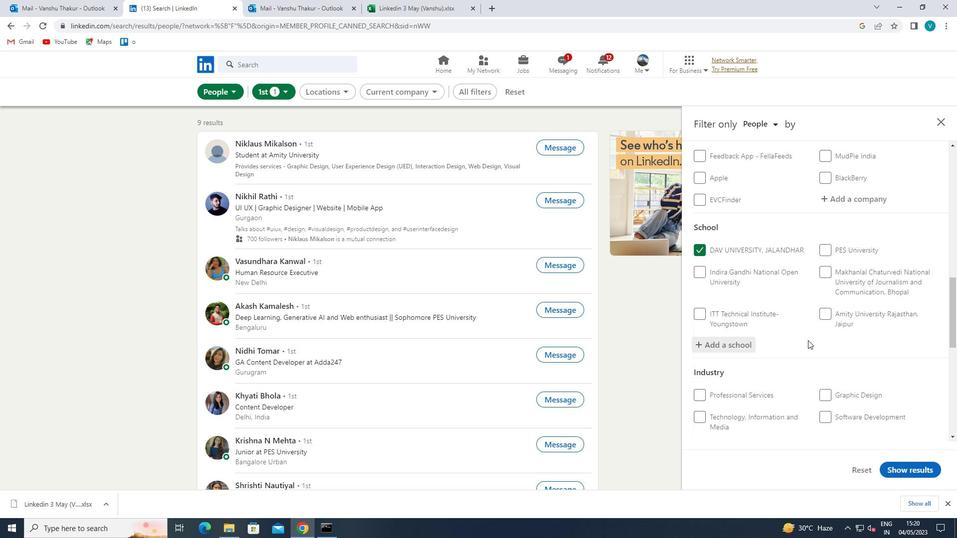 
Action: Mouse moved to (829, 295)
Screenshot: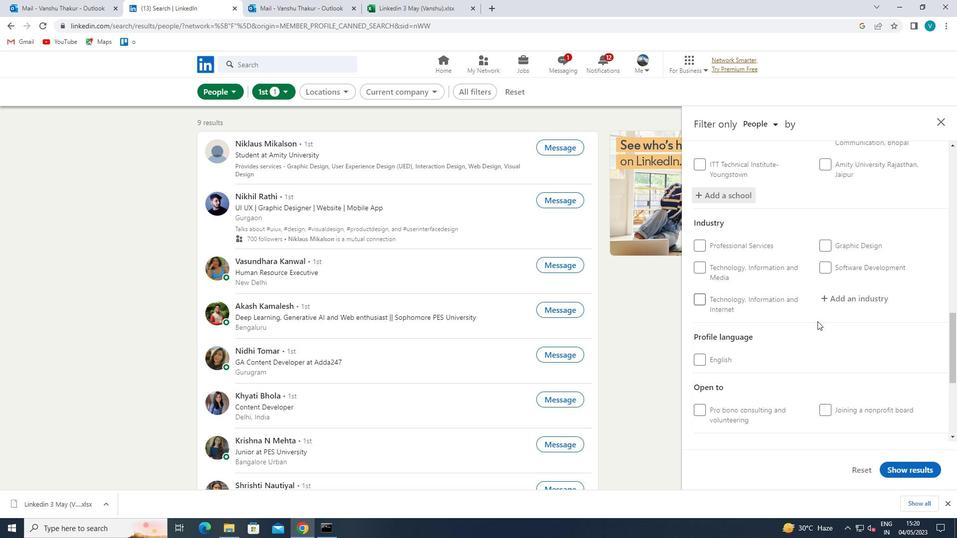 
Action: Mouse pressed left at (829, 295)
Screenshot: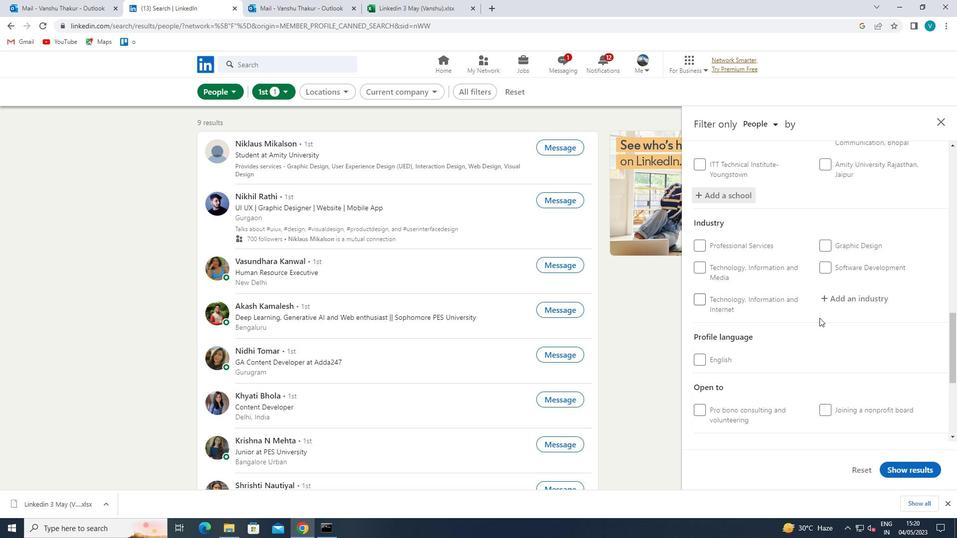 
Action: Key pressed <Key.shift>ELECTRIC
Screenshot: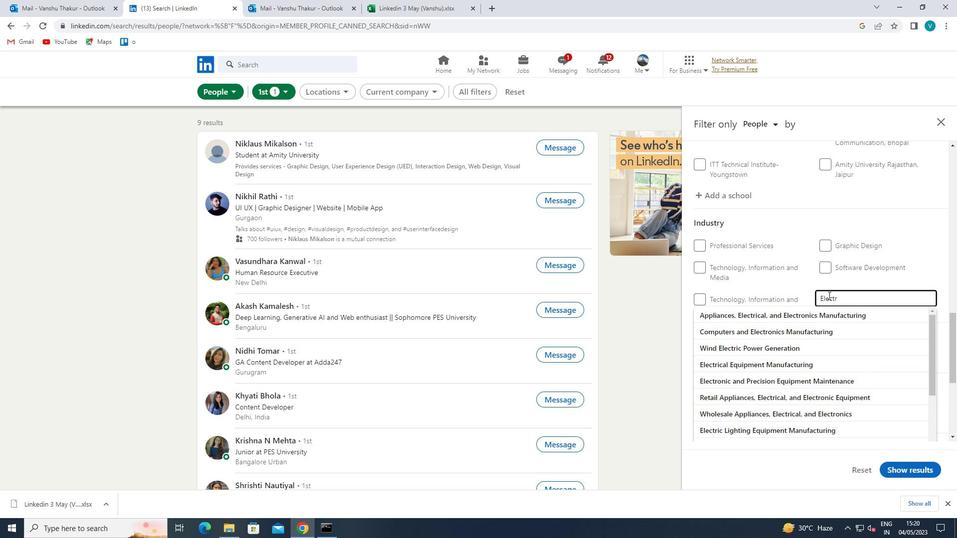 
Action: Mouse moved to (832, 294)
Screenshot: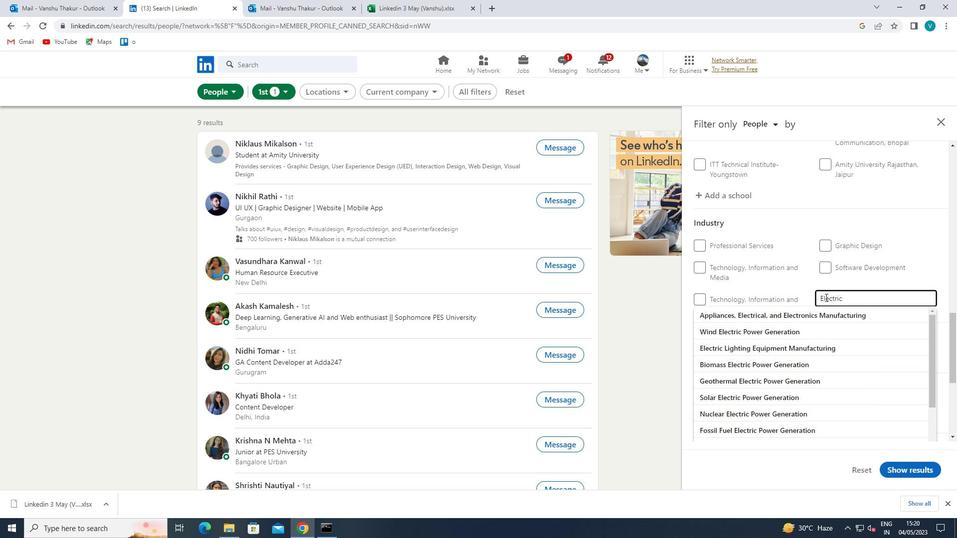 
Action: Key pressed <Key.space><Key.shift>POWER<Key.space><Key.shift>TRANSMISSION
Screenshot: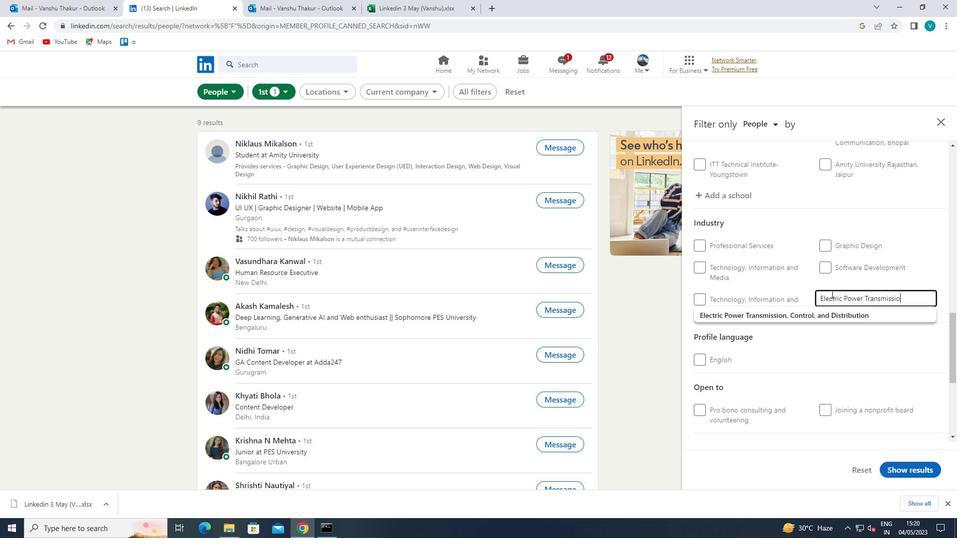 
Action: Mouse moved to (818, 312)
Screenshot: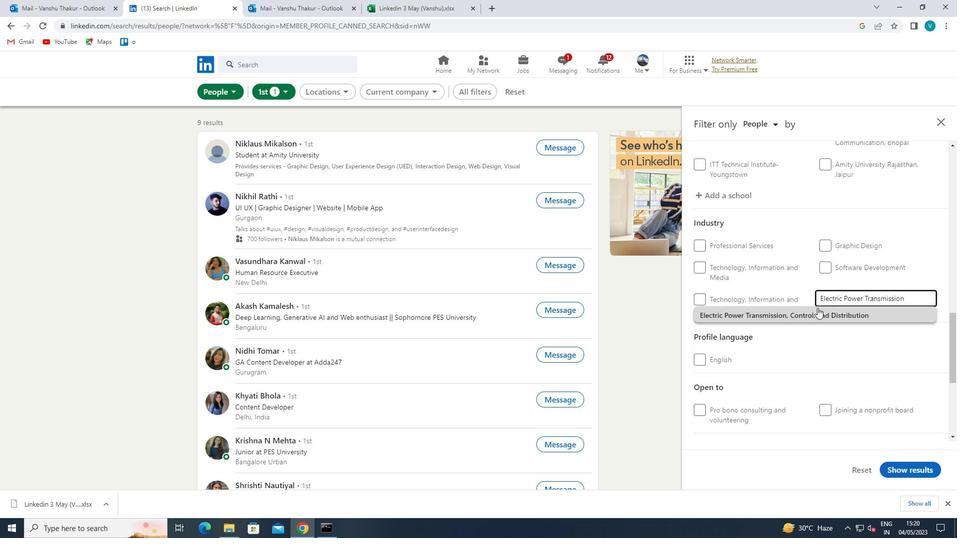 
Action: Mouse pressed left at (818, 312)
Screenshot: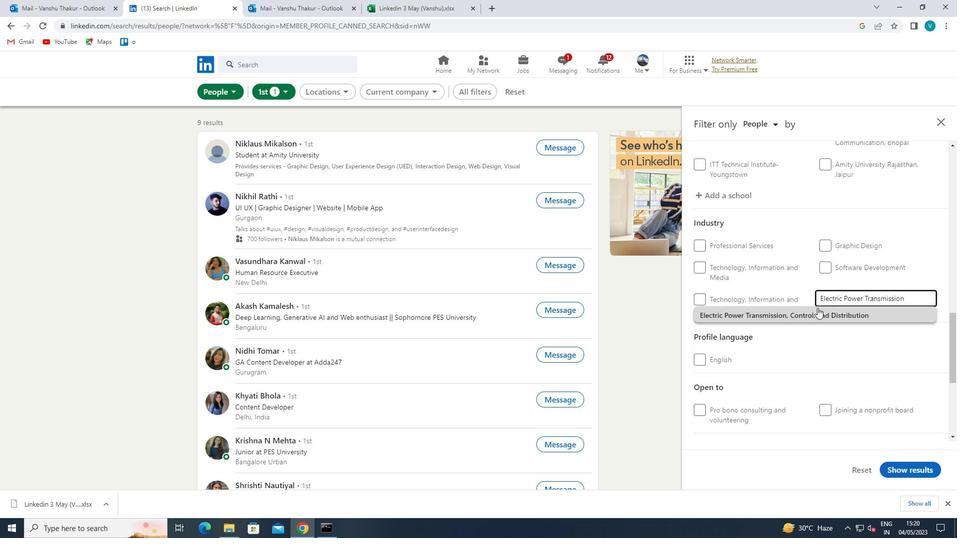 
Action: Mouse moved to (819, 312)
Screenshot: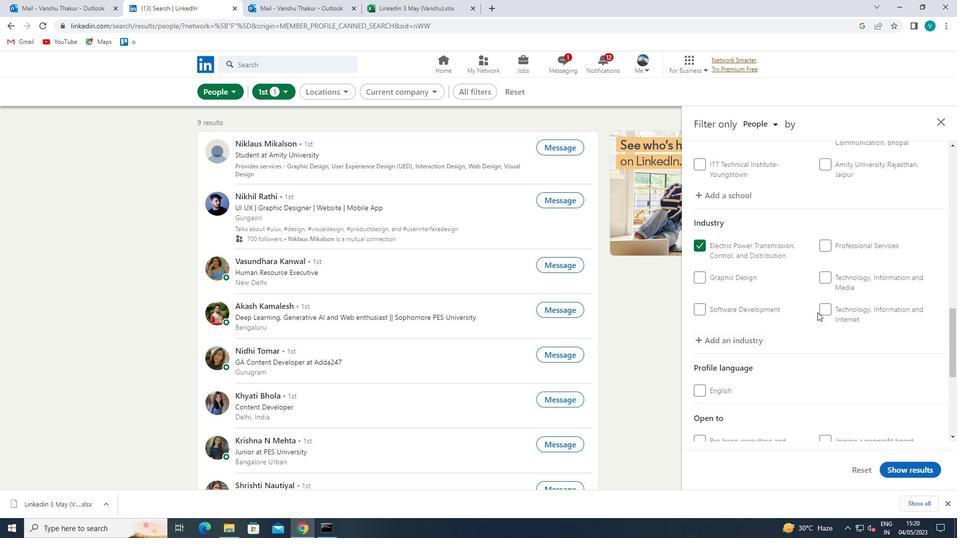 
Action: Mouse scrolled (819, 312) with delta (0, 0)
Screenshot: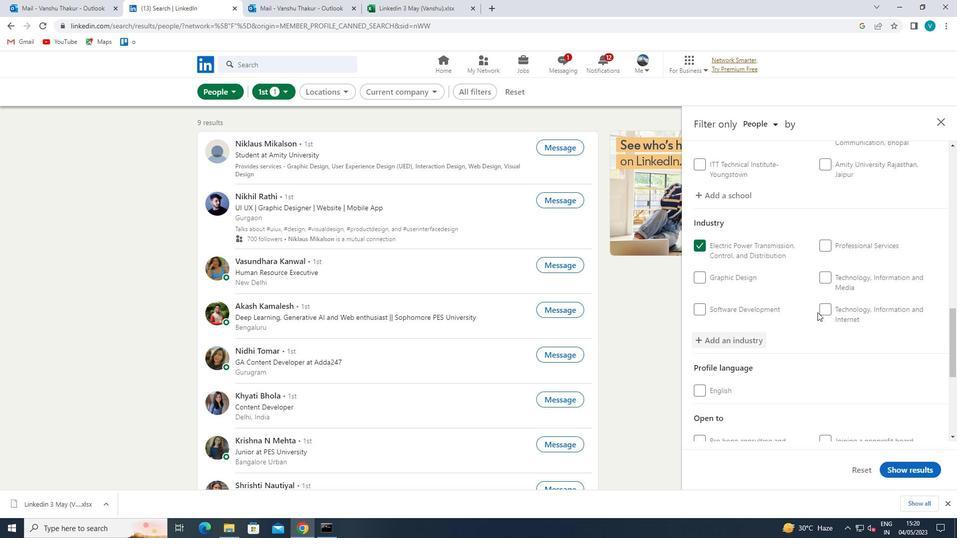 
Action: Mouse scrolled (819, 312) with delta (0, 0)
Screenshot: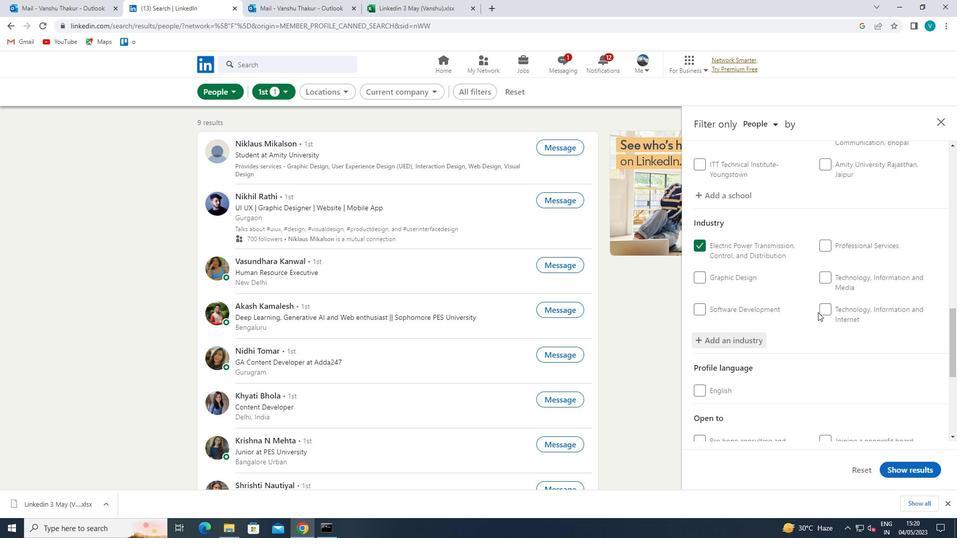 
Action: Mouse moved to (820, 313)
Screenshot: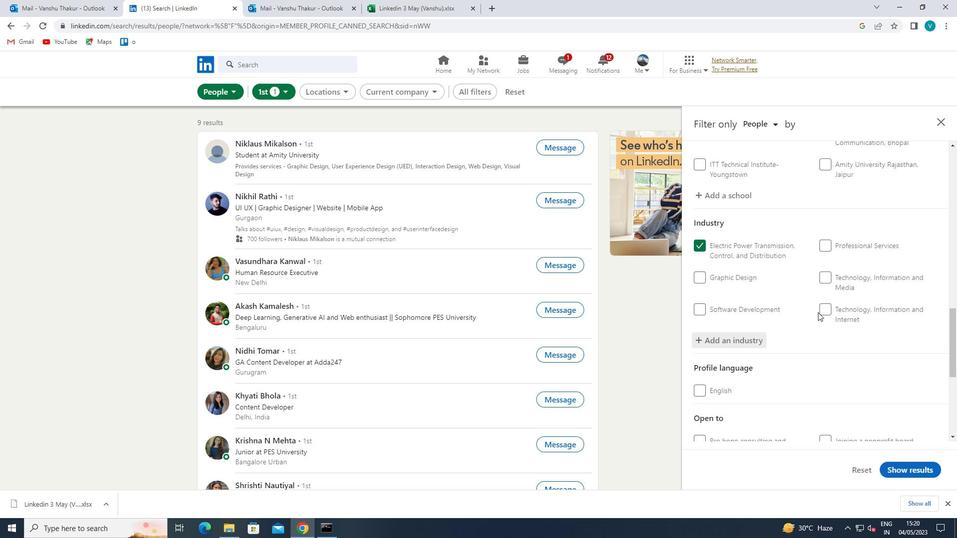 
Action: Mouse scrolled (820, 312) with delta (0, 0)
Screenshot: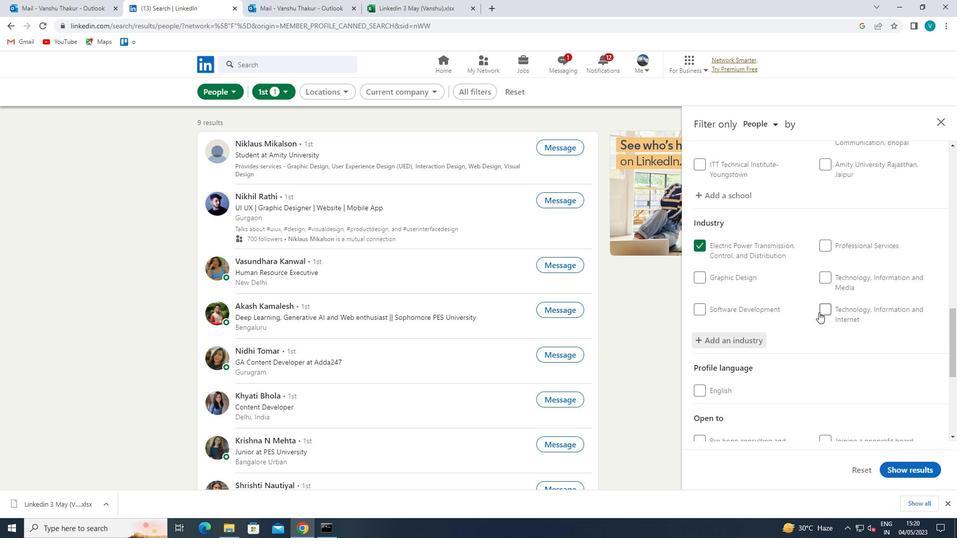 
Action: Mouse moved to (820, 315)
Screenshot: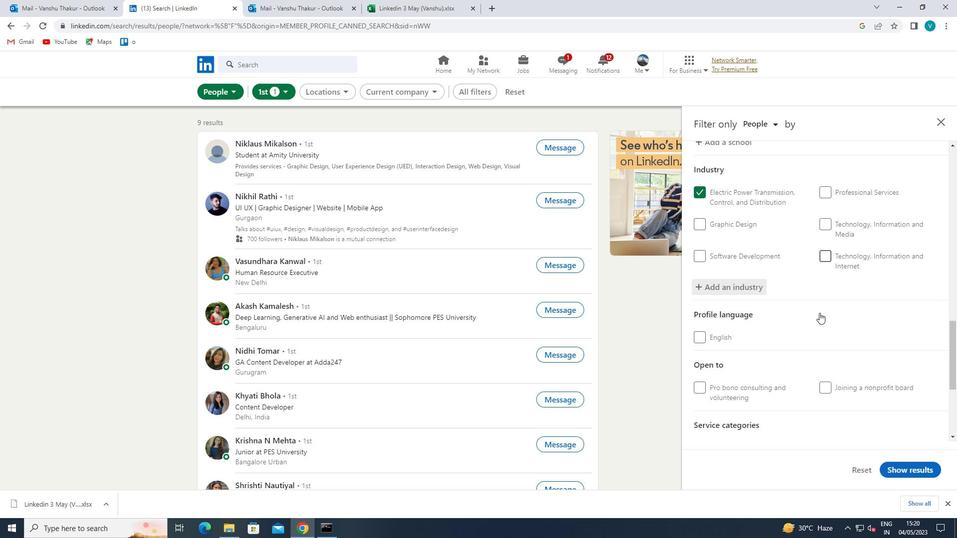 
Action: Mouse scrolled (820, 314) with delta (0, 0)
Screenshot: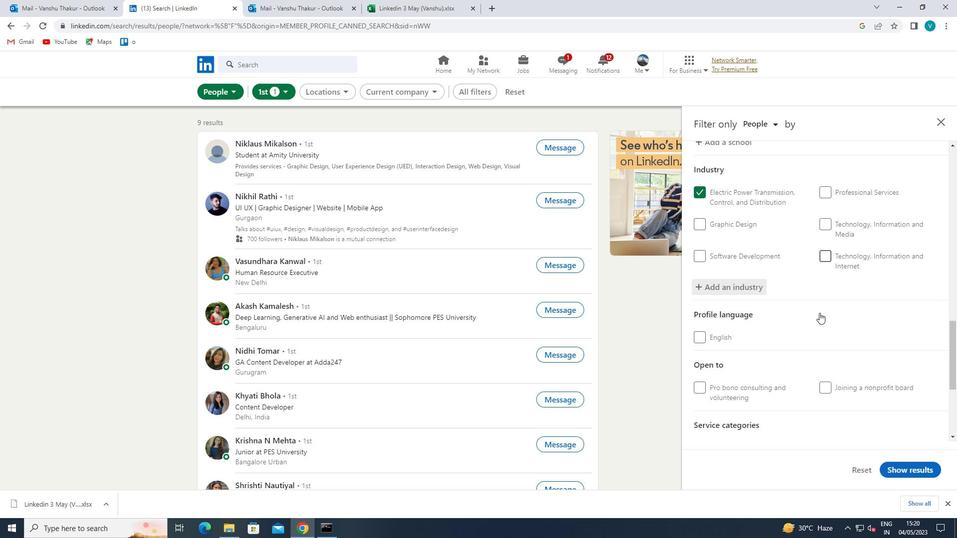 
Action: Mouse moved to (847, 342)
Screenshot: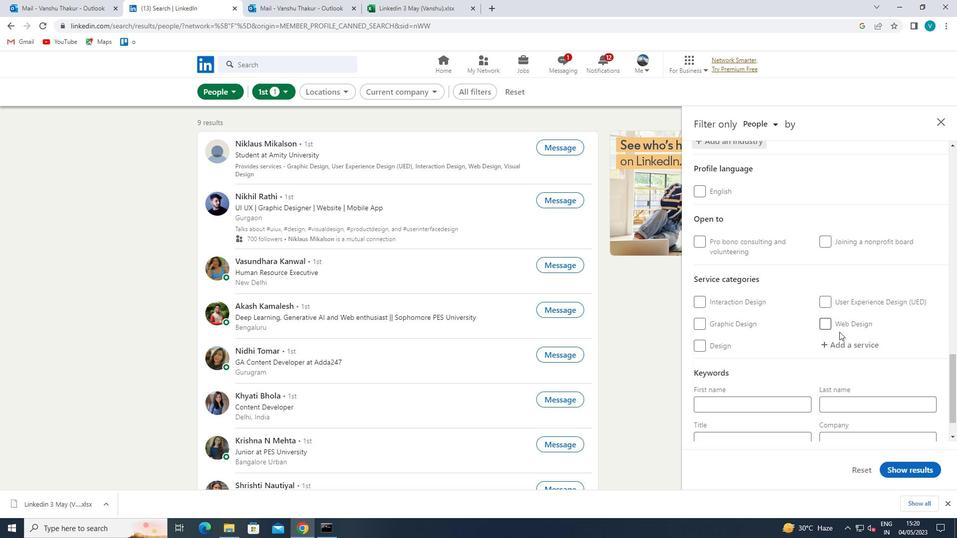 
Action: Mouse pressed left at (847, 342)
Screenshot: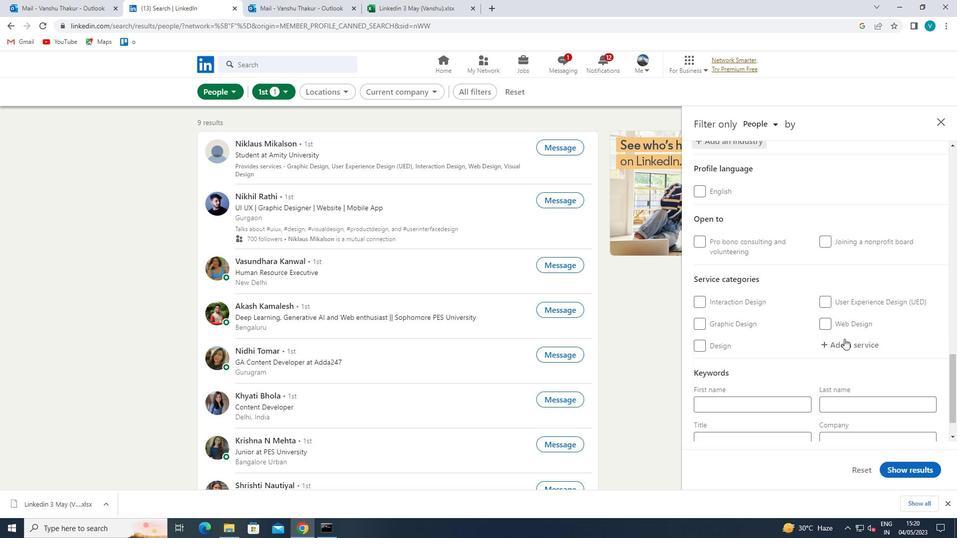 
Action: Key pressed <Key.shift>AUTO<Key.space>
Screenshot: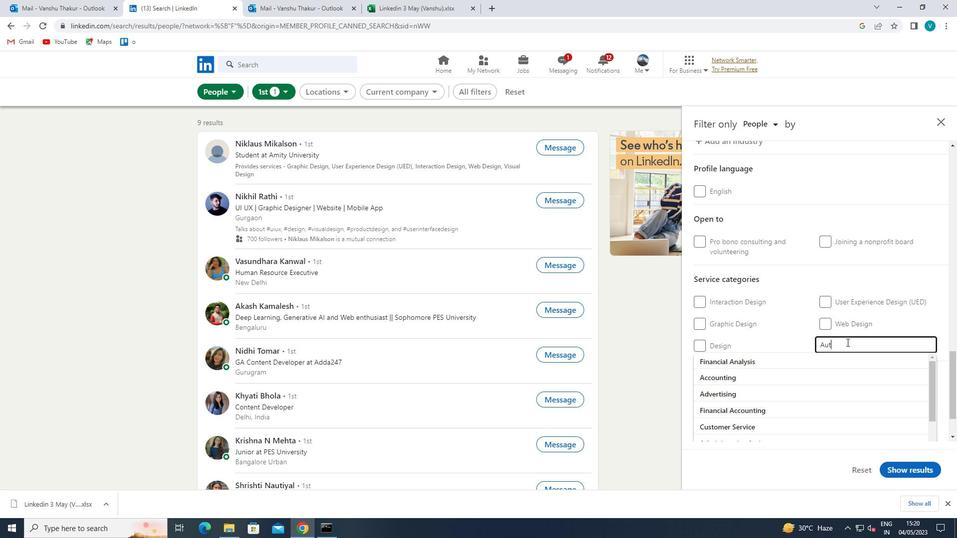 
Action: Mouse moved to (805, 366)
Screenshot: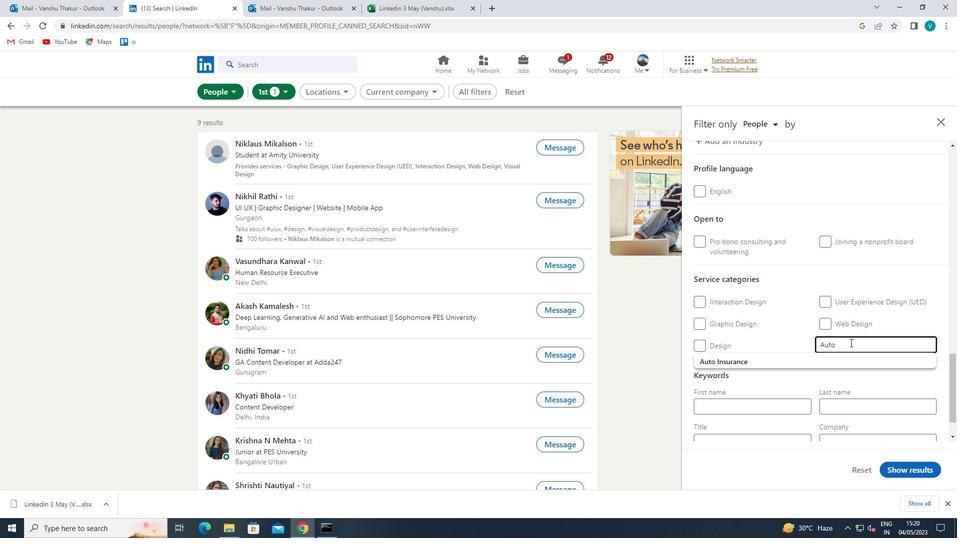 
Action: Mouse pressed left at (805, 366)
Screenshot: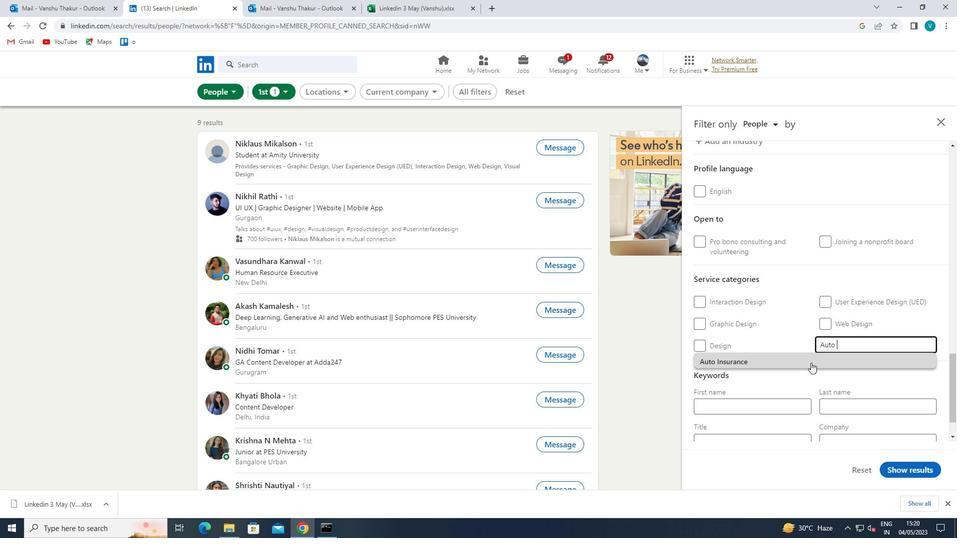
Action: Mouse moved to (803, 367)
Screenshot: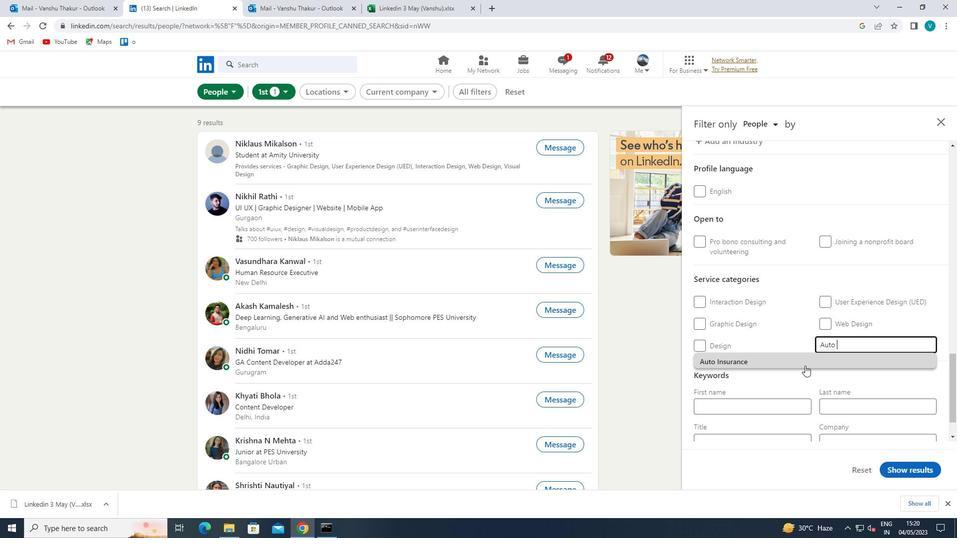 
Action: Mouse scrolled (803, 367) with delta (0, 0)
Screenshot: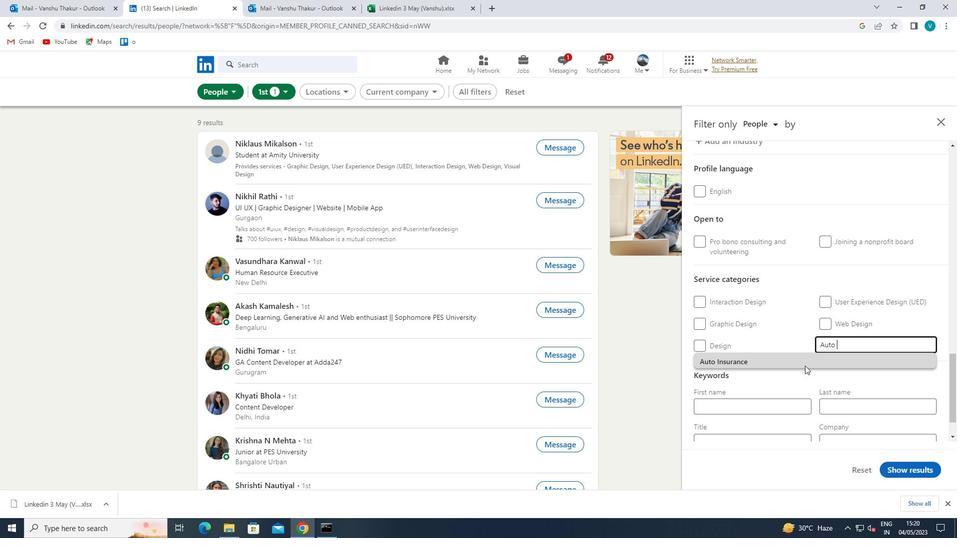 
Action: Mouse moved to (802, 367)
Screenshot: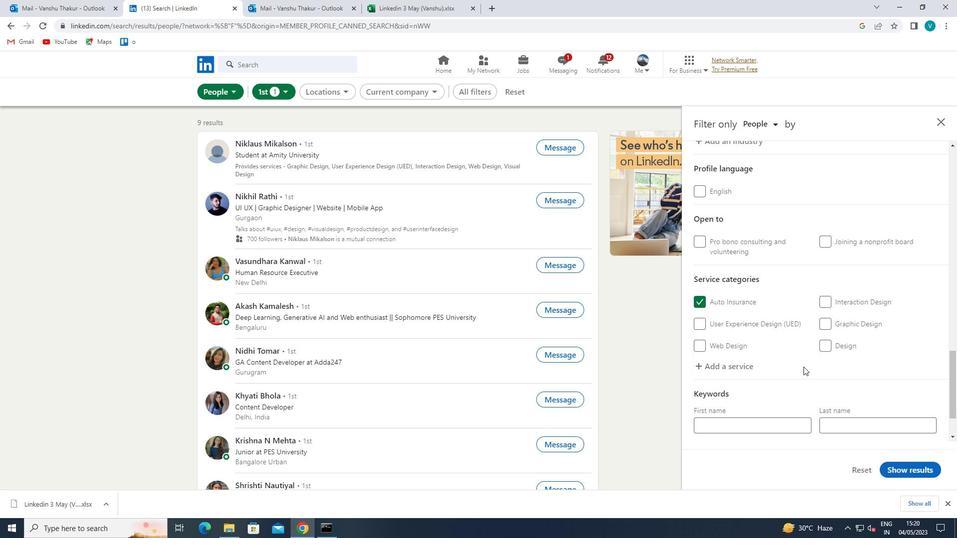 
Action: Mouse scrolled (802, 367) with delta (0, 0)
Screenshot: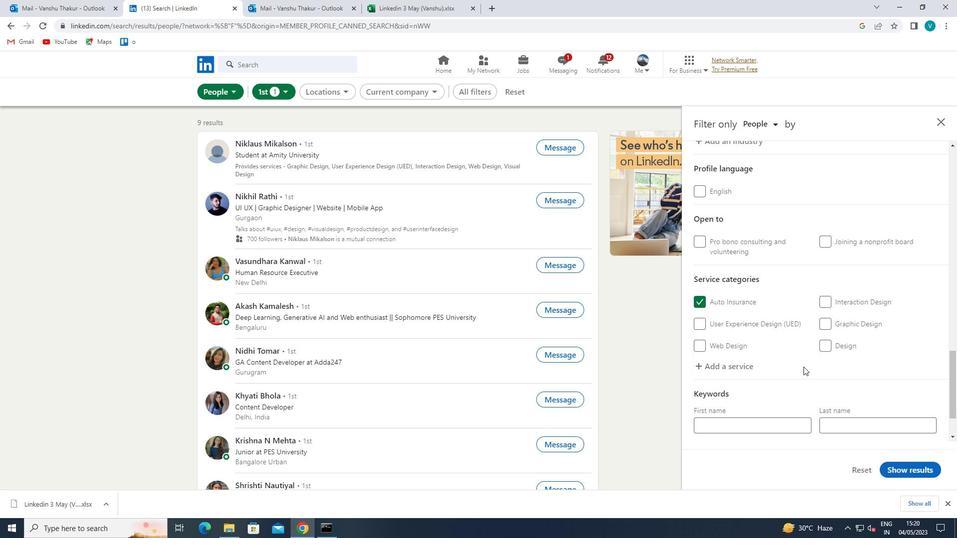 
Action: Mouse moved to (802, 367)
Screenshot: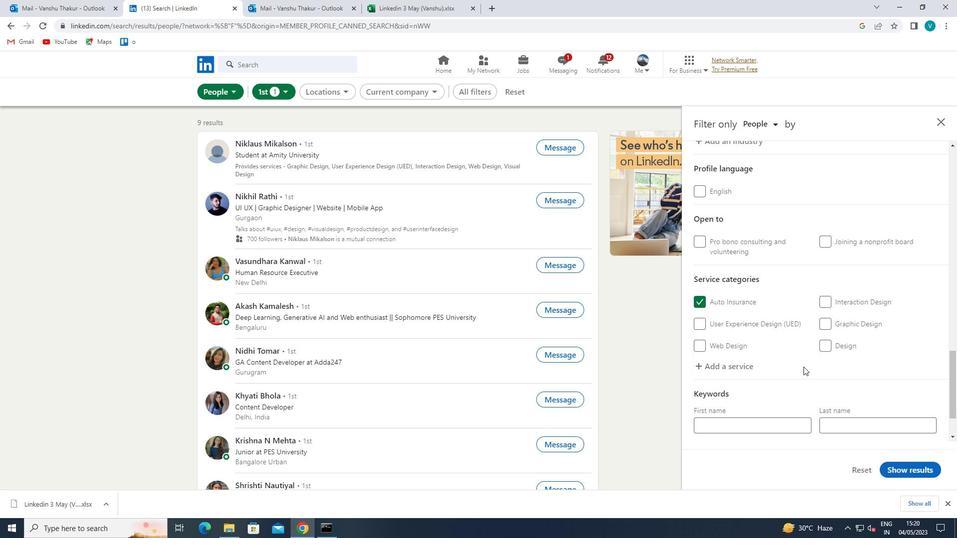 
Action: Mouse scrolled (802, 367) with delta (0, 0)
Screenshot: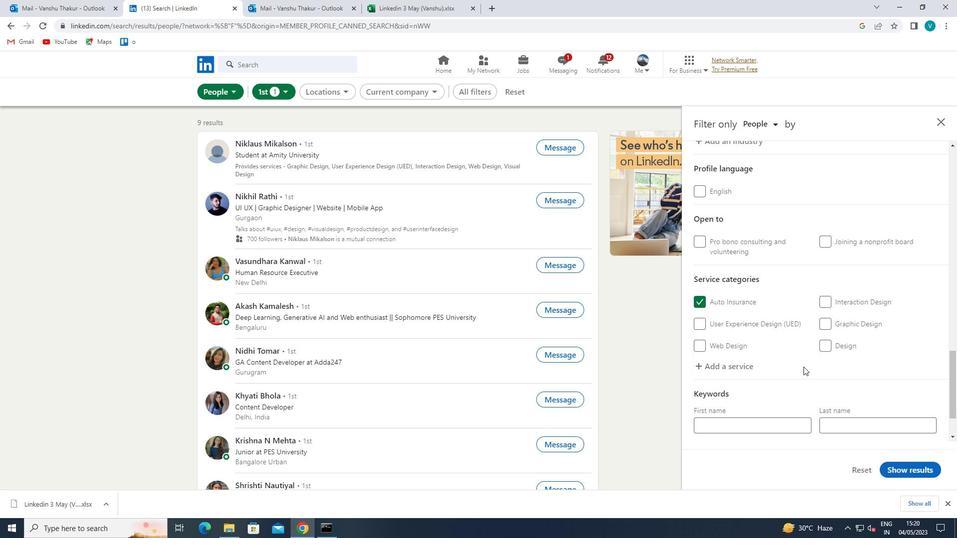 
Action: Mouse moved to (768, 401)
Screenshot: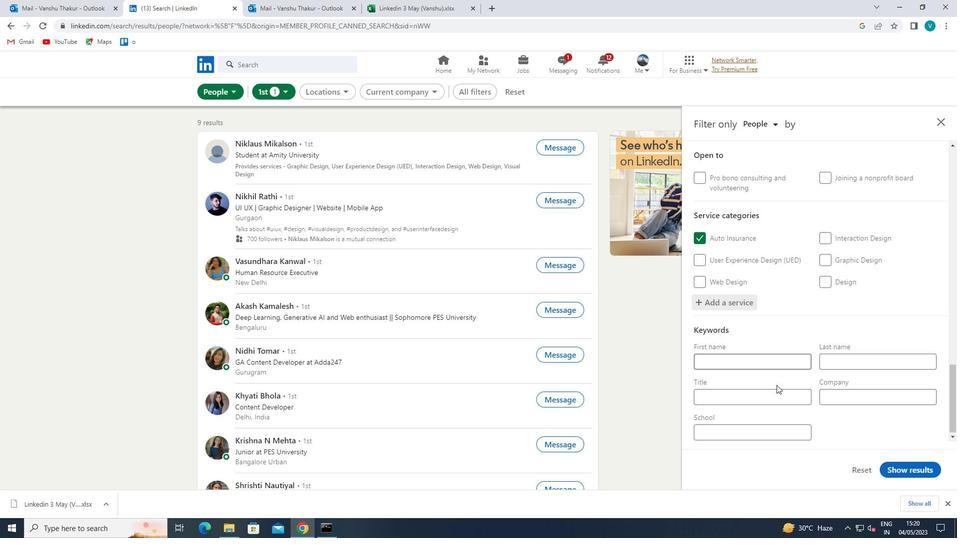 
Action: Mouse pressed left at (768, 401)
Screenshot: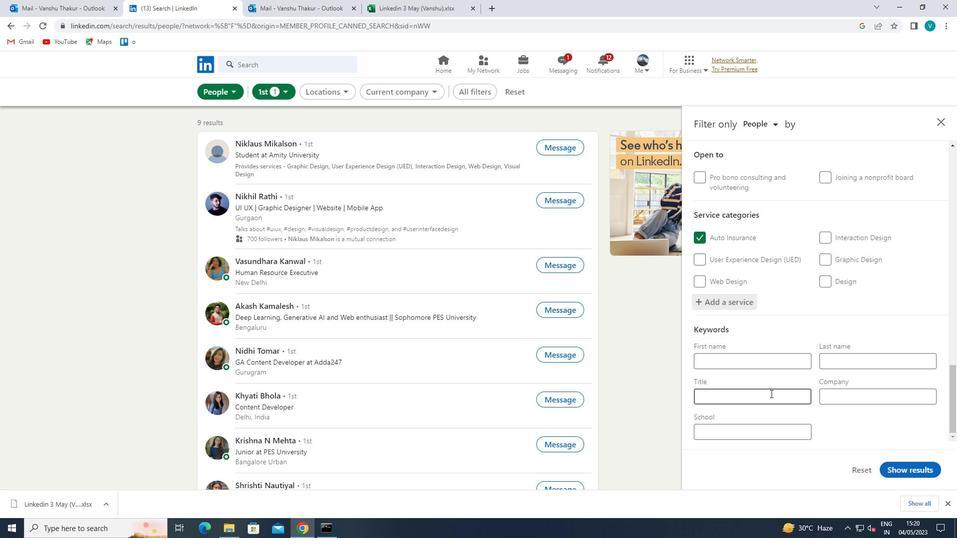
Action: Mouse moved to (769, 401)
Screenshot: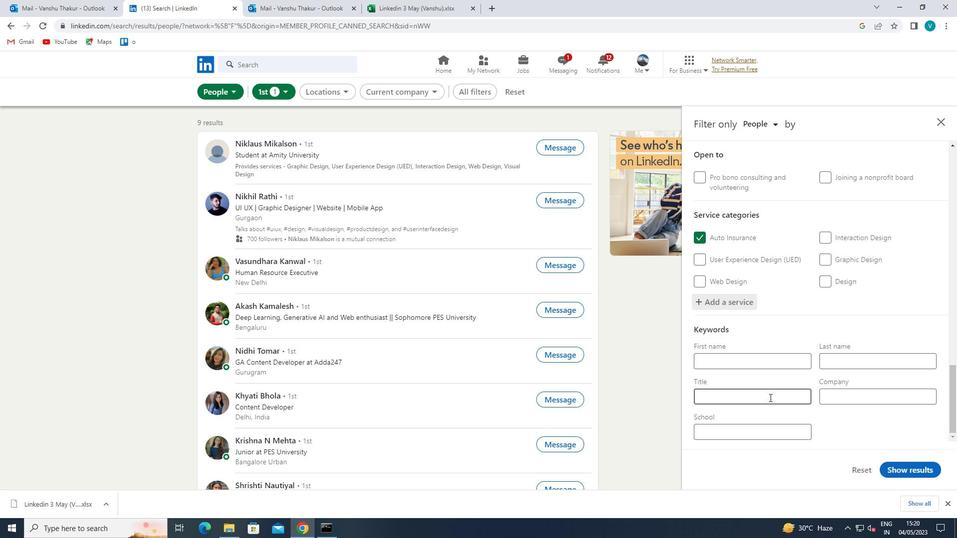 
Action: Key pressed <Key.shift>PROPRIETOR
Screenshot: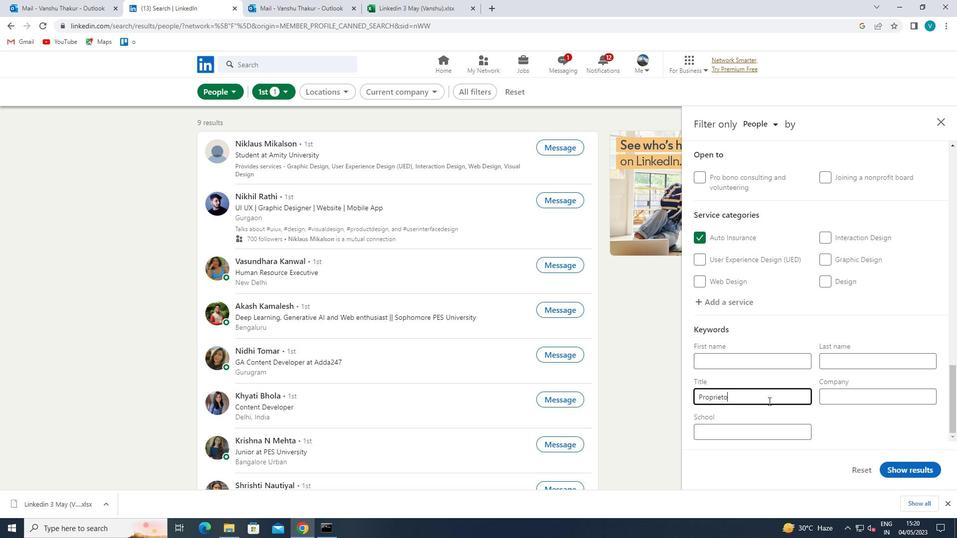 
Action: Mouse moved to (928, 464)
Screenshot: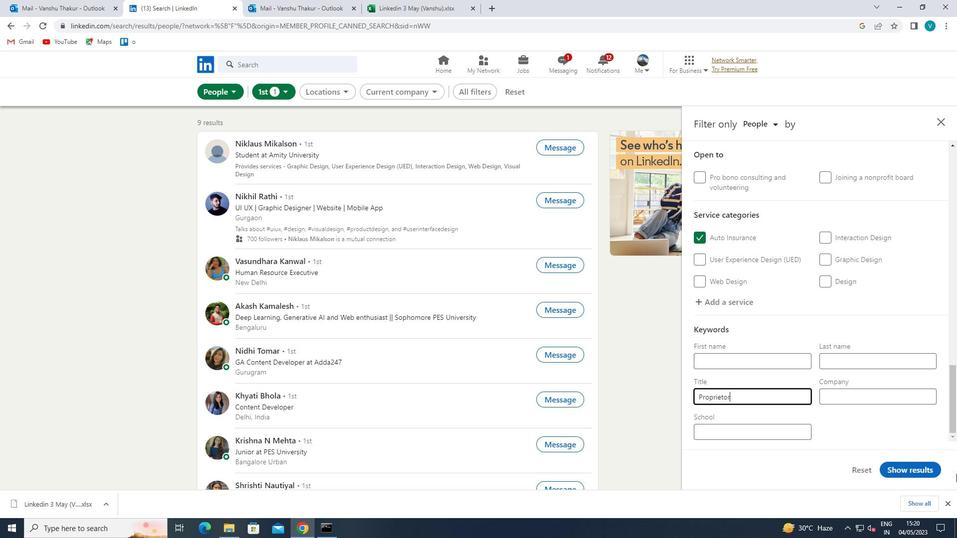 
Action: Mouse pressed left at (928, 464)
Screenshot: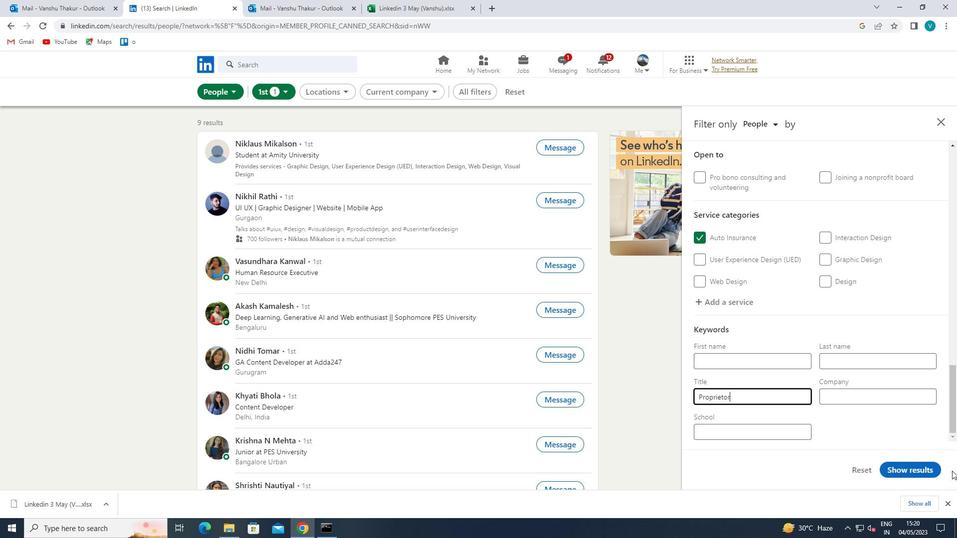 
